 Task: Research new rental apartments in Jackson, Mississippi, to compare modern amenities and finishes.
Action: Mouse moved to (141, 124)
Screenshot: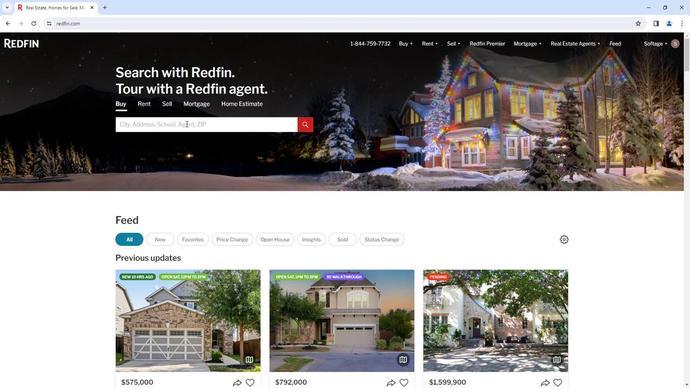 
Action: Mouse pressed left at (141, 124)
Screenshot: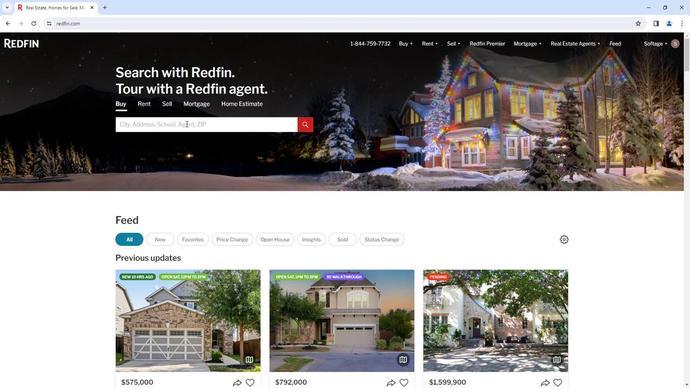
Action: Key pressed <Key.shift>Jacsi<Key.backspace>on<Key.backspace><Key.backspace><Key.backspace>k
Screenshot: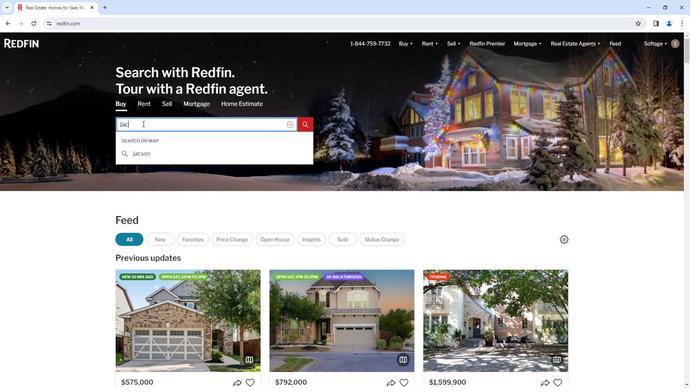 
Action: Mouse moved to (153, 216)
Screenshot: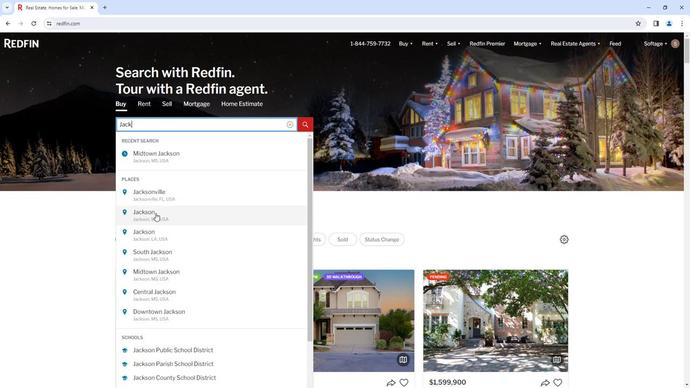 
Action: Mouse pressed left at (153, 216)
Screenshot: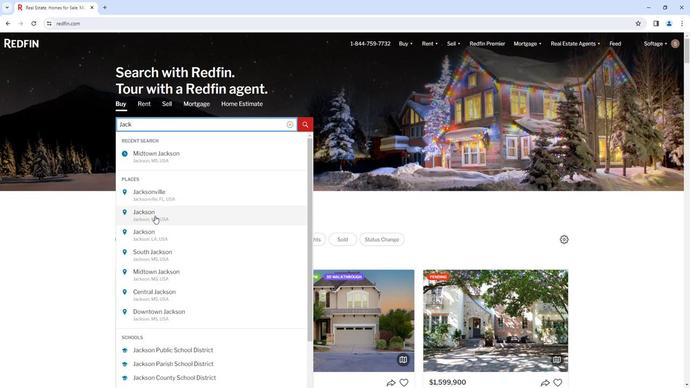 
Action: Mouse moved to (612, 91)
Screenshot: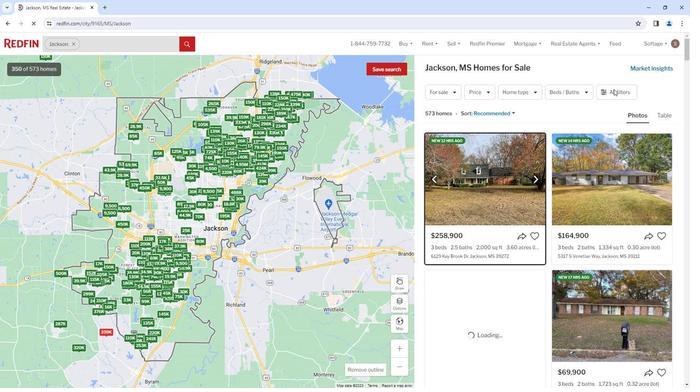 
Action: Mouse pressed left at (612, 91)
Screenshot: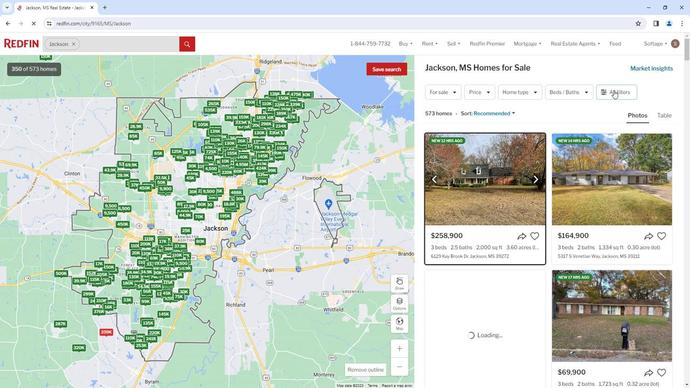 
Action: Mouse moved to (612, 92)
Screenshot: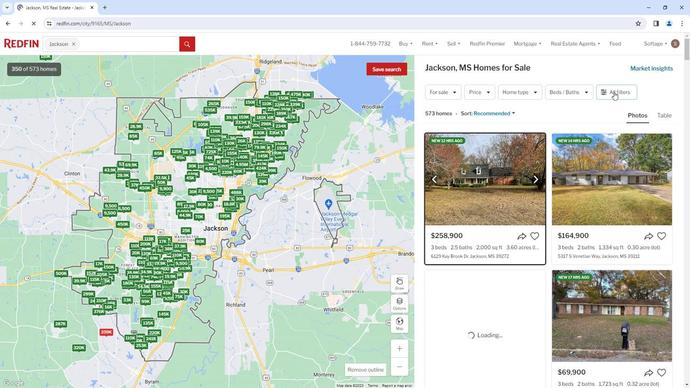 
Action: Mouse pressed left at (612, 92)
Screenshot: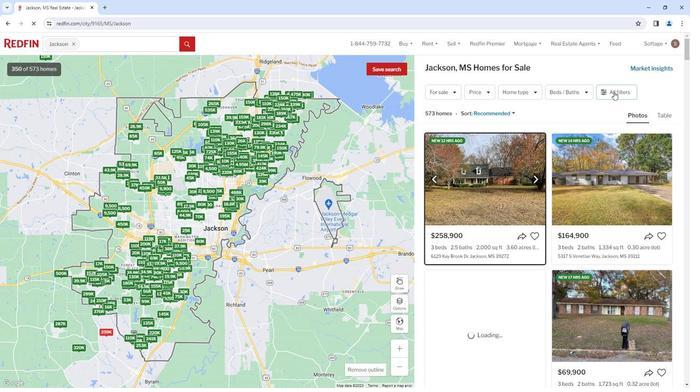 
Action: Mouse moved to (562, 70)
Screenshot: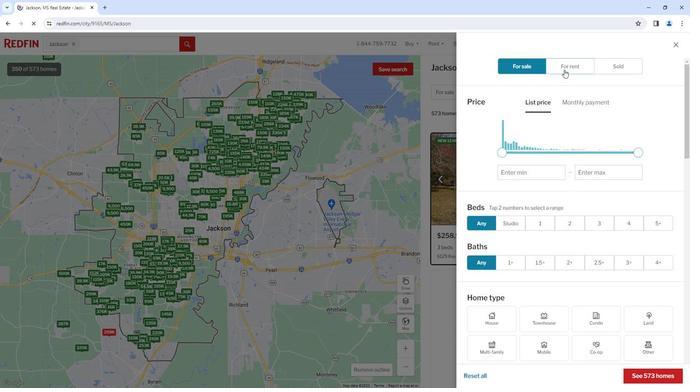 
Action: Mouse pressed left at (562, 70)
Screenshot: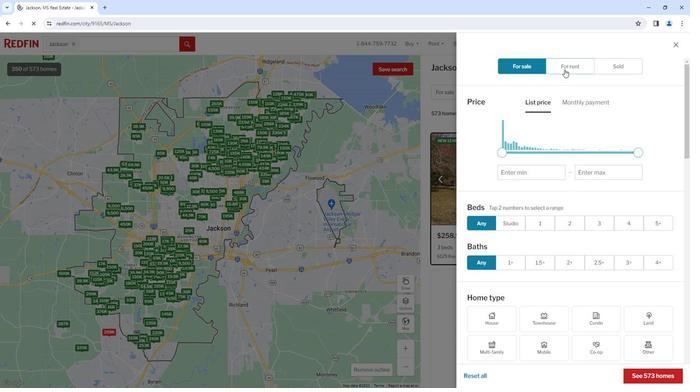 
Action: Mouse moved to (565, 65)
Screenshot: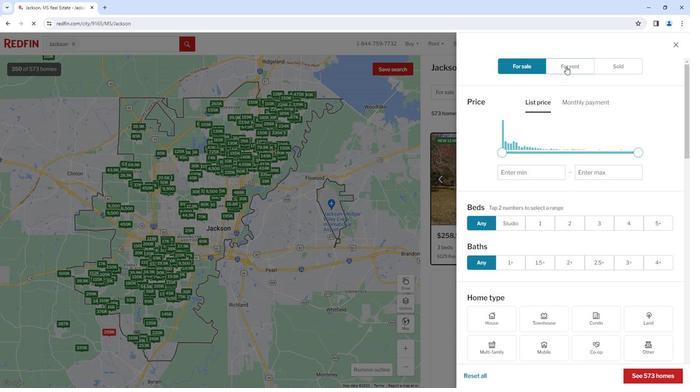 
Action: Mouse pressed left at (565, 65)
Screenshot: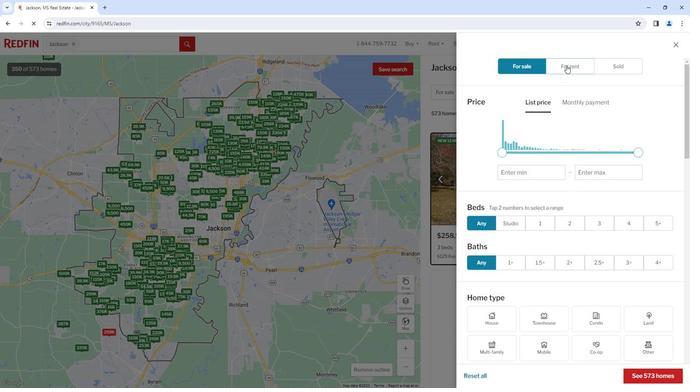 
Action: Mouse moved to (585, 239)
Screenshot: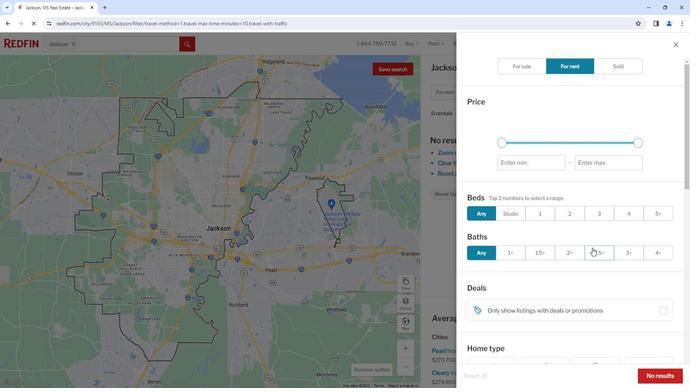 
Action: Mouse scrolled (585, 239) with delta (0, 0)
Screenshot: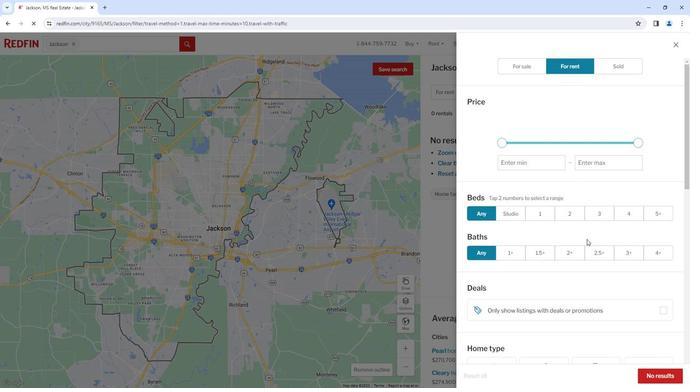 
Action: Mouse scrolled (585, 239) with delta (0, 0)
Screenshot: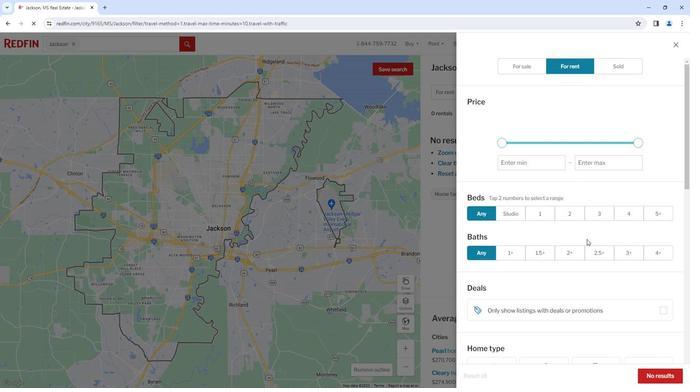 
Action: Mouse moved to (584, 239)
Screenshot: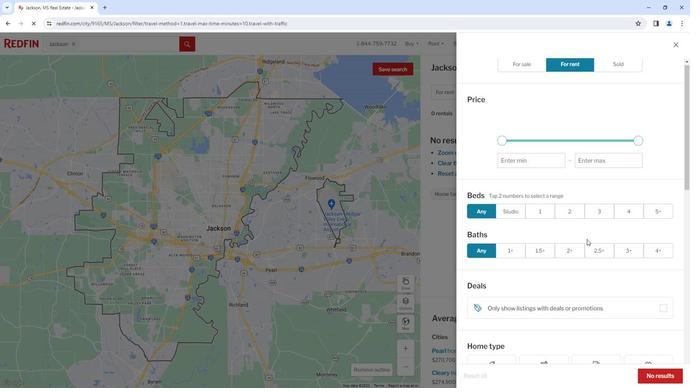 
Action: Mouse scrolled (584, 238) with delta (0, 0)
Screenshot: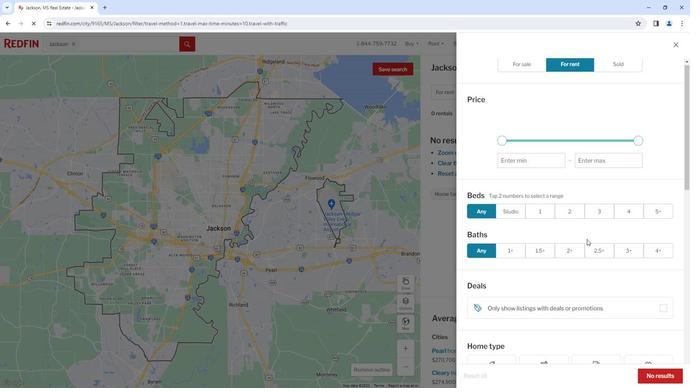 
Action: Mouse moved to (584, 237)
Screenshot: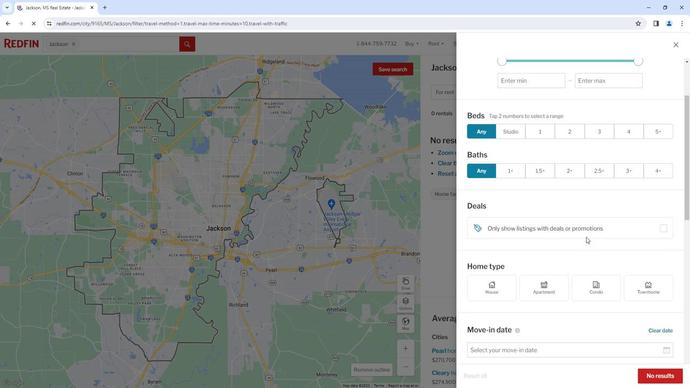 
Action: Mouse scrolled (584, 236) with delta (0, 0)
Screenshot: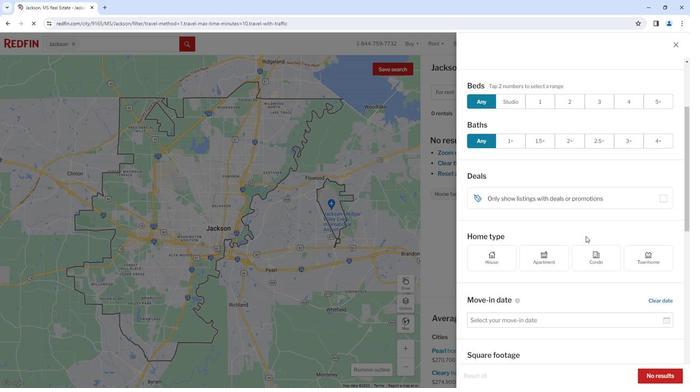 
Action: Mouse moved to (549, 222)
Screenshot: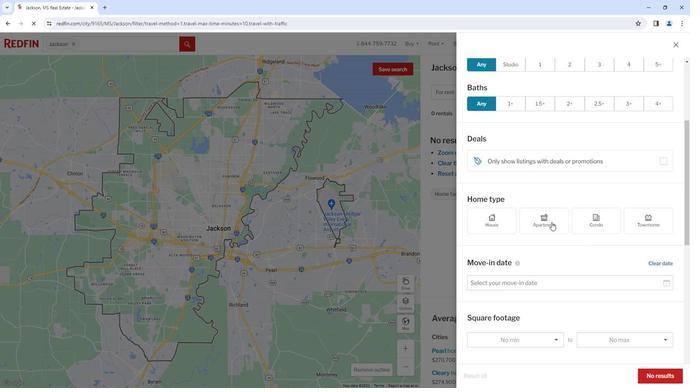 
Action: Mouse pressed left at (549, 222)
Screenshot: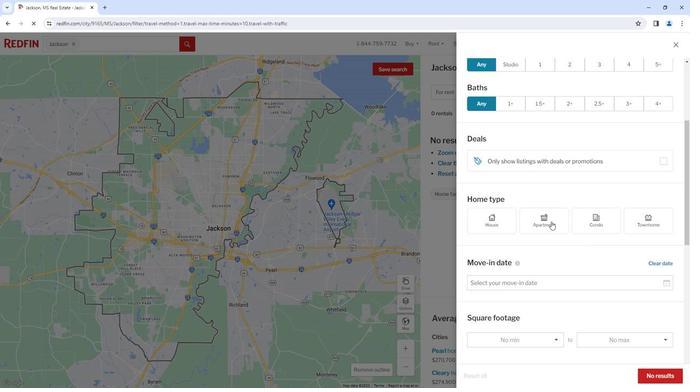 
Action: Mouse moved to (549, 223)
Screenshot: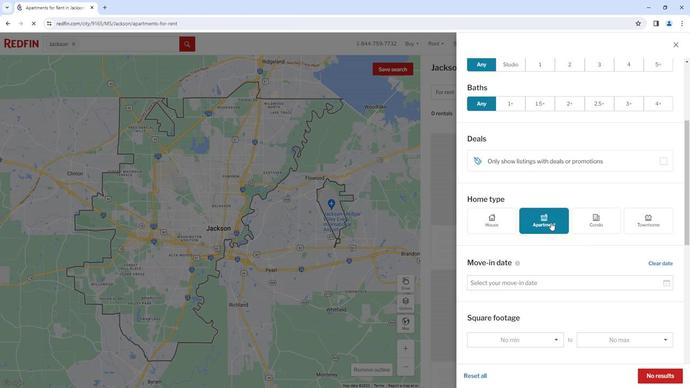 
Action: Mouse scrolled (549, 223) with delta (0, 0)
Screenshot: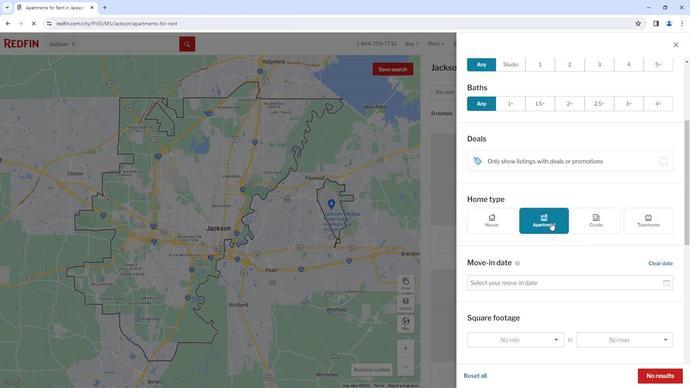 
Action: Mouse moved to (549, 224)
Screenshot: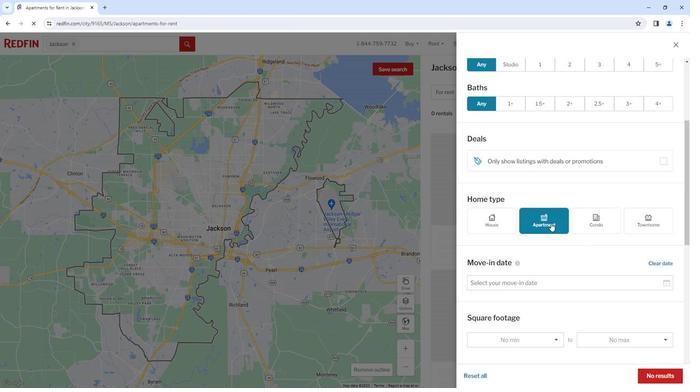 
Action: Mouse scrolled (549, 223) with delta (0, 0)
Screenshot: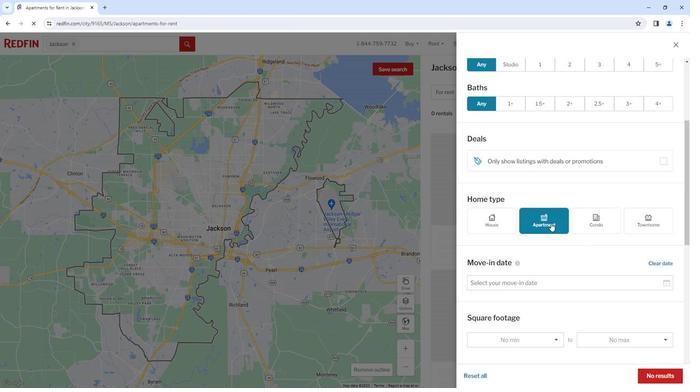 
Action: Mouse scrolled (549, 223) with delta (0, 0)
Screenshot: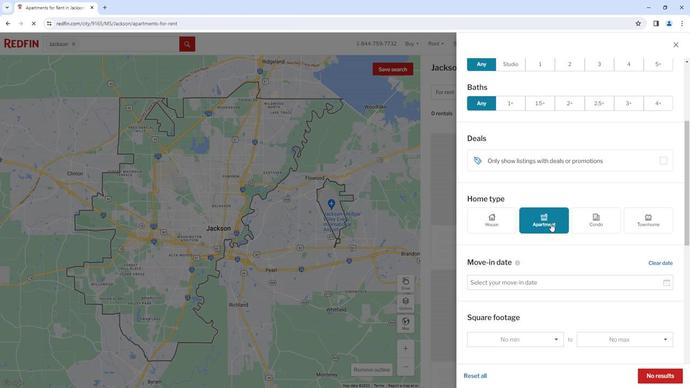 
Action: Mouse scrolled (549, 223) with delta (0, 0)
Screenshot: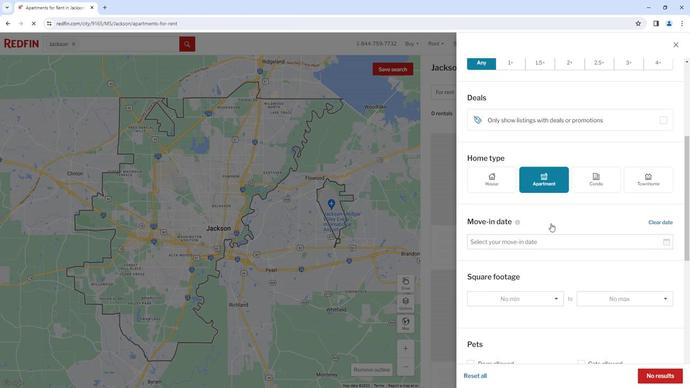 
Action: Mouse moved to (549, 224)
Screenshot: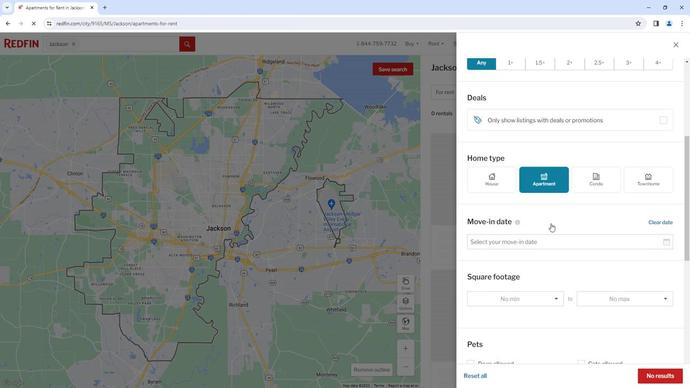
Action: Mouse scrolled (549, 223) with delta (0, 0)
Screenshot: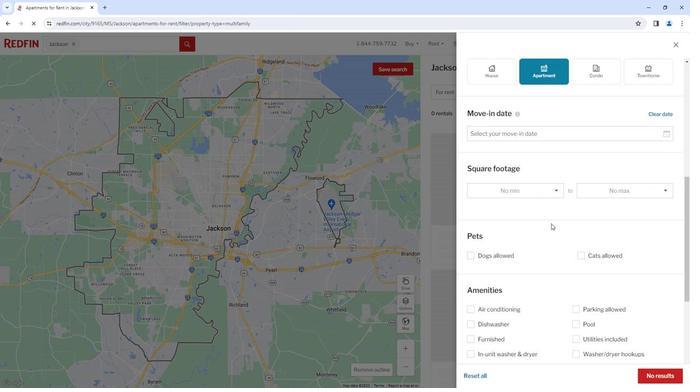 
Action: Mouse scrolled (549, 223) with delta (0, 0)
Screenshot: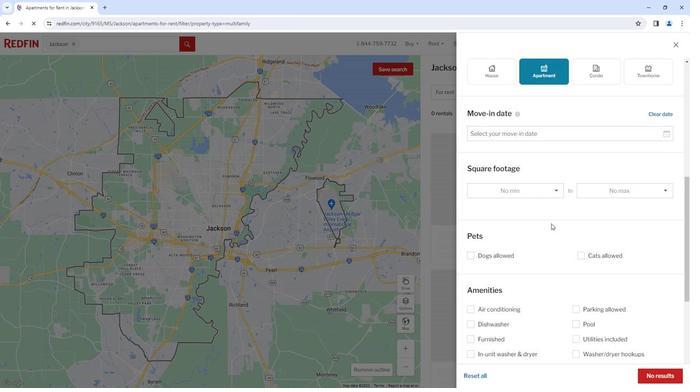 
Action: Mouse scrolled (549, 223) with delta (0, 0)
Screenshot: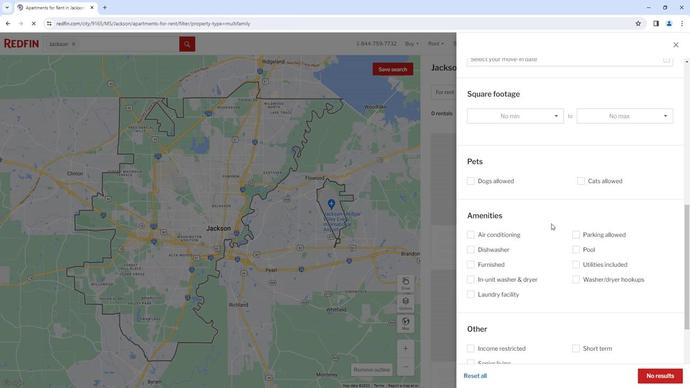 
Action: Mouse scrolled (549, 223) with delta (0, 0)
Screenshot: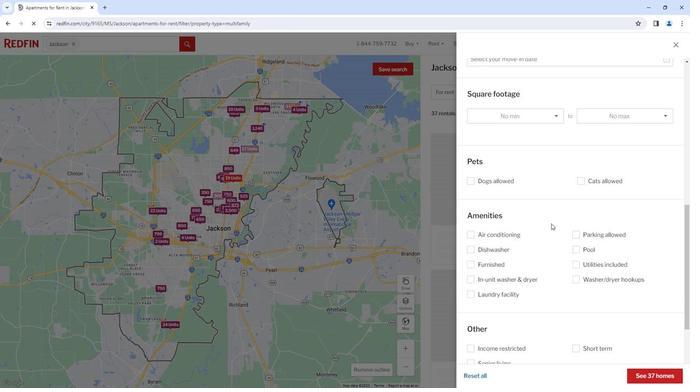 
Action: Mouse scrolled (549, 223) with delta (0, 0)
Screenshot: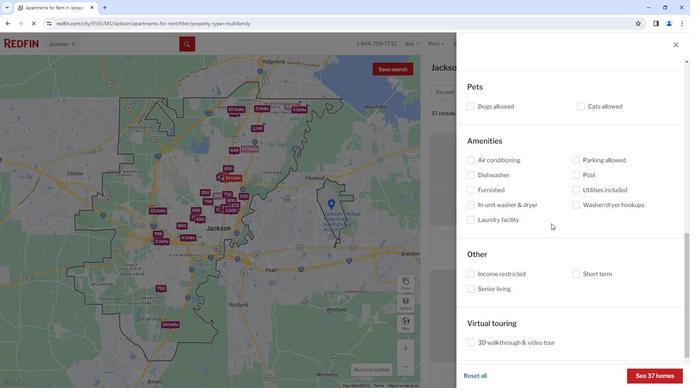 
Action: Mouse scrolled (549, 223) with delta (0, 0)
Screenshot: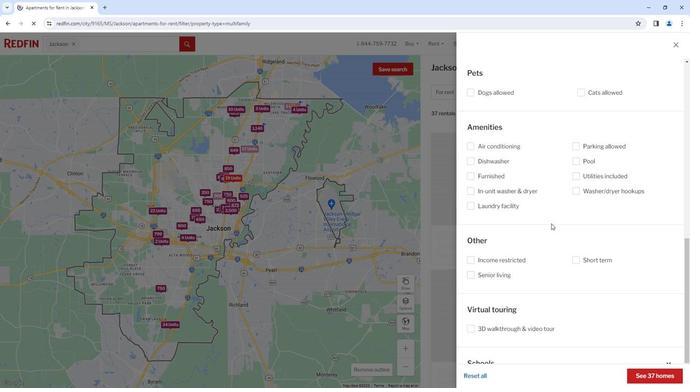 
Action: Mouse scrolled (549, 223) with delta (0, 0)
Screenshot: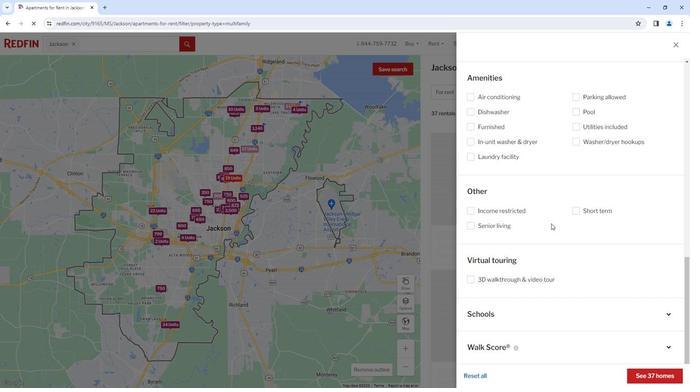 
Action: Mouse scrolled (549, 223) with delta (0, 0)
Screenshot: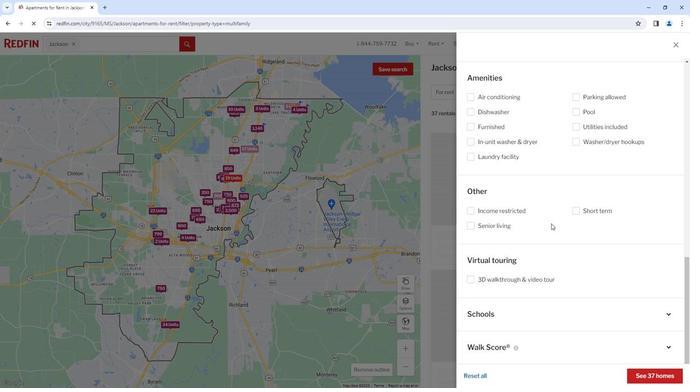 
Action: Mouse scrolled (549, 223) with delta (0, 0)
Screenshot: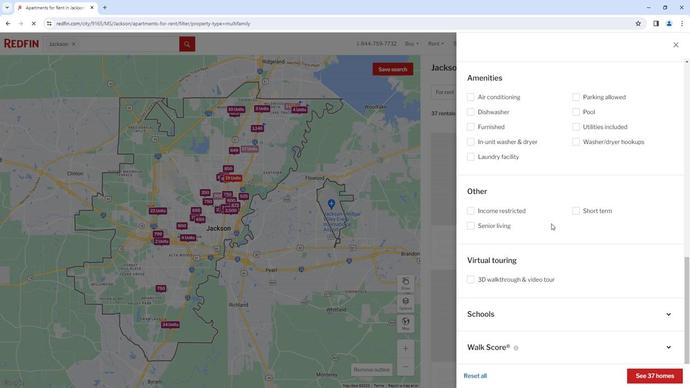 
Action: Mouse scrolled (549, 223) with delta (0, 0)
Screenshot: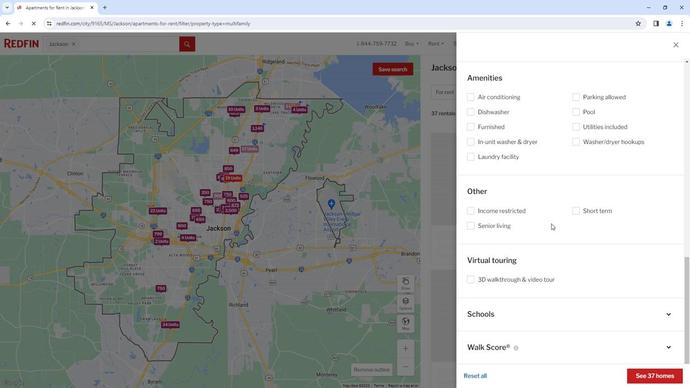 
Action: Mouse moved to (650, 375)
Screenshot: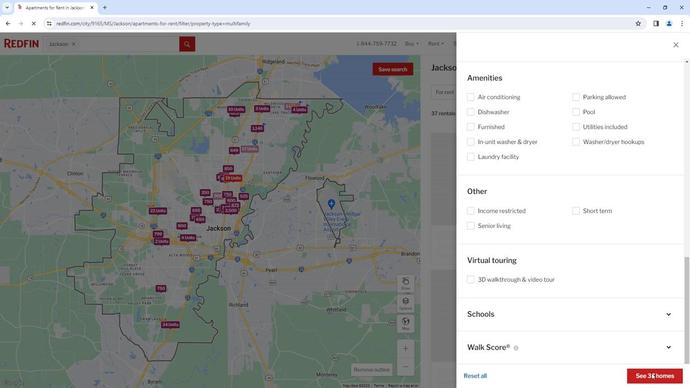 
Action: Mouse pressed left at (650, 375)
Screenshot: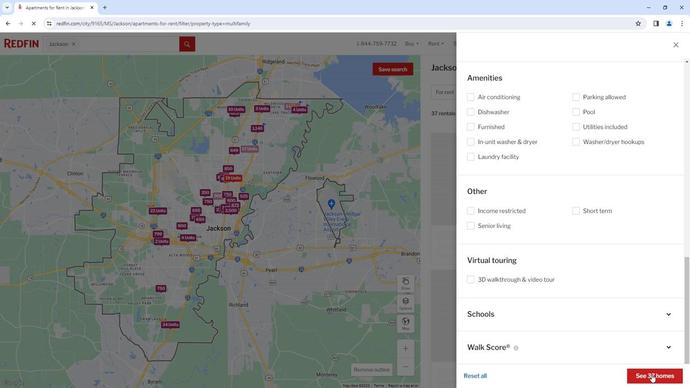 
Action: Mouse moved to (481, 191)
Screenshot: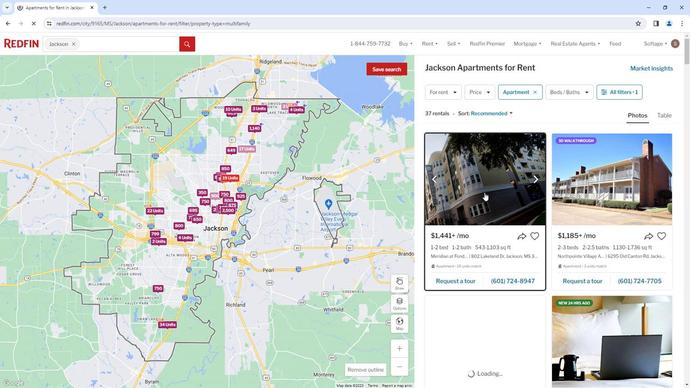 
Action: Mouse pressed left at (481, 191)
Screenshot: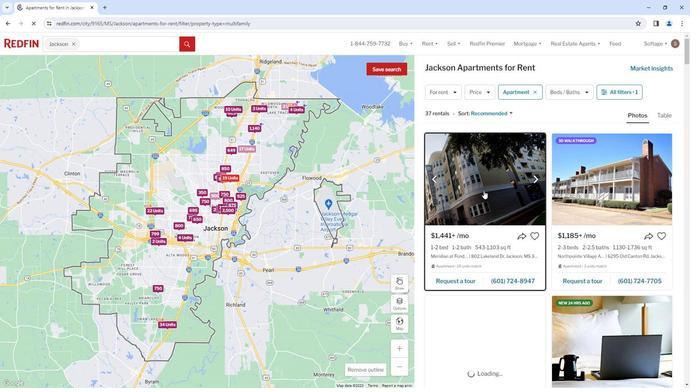 
Action: Mouse moved to (321, 67)
Screenshot: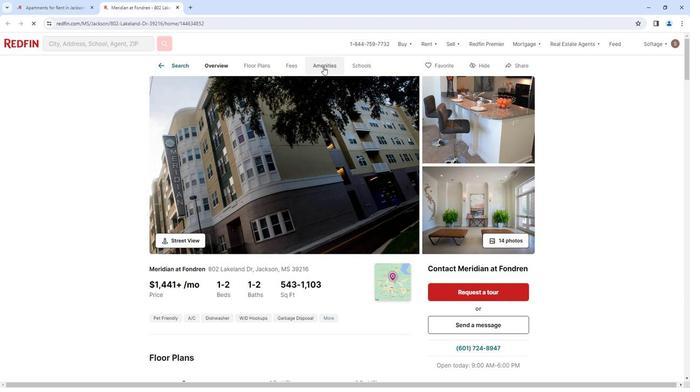 
Action: Mouse pressed left at (321, 67)
Screenshot: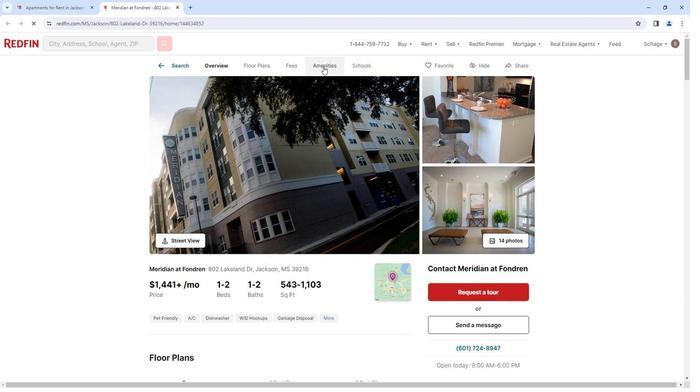 
Action: Mouse moved to (317, 65)
Screenshot: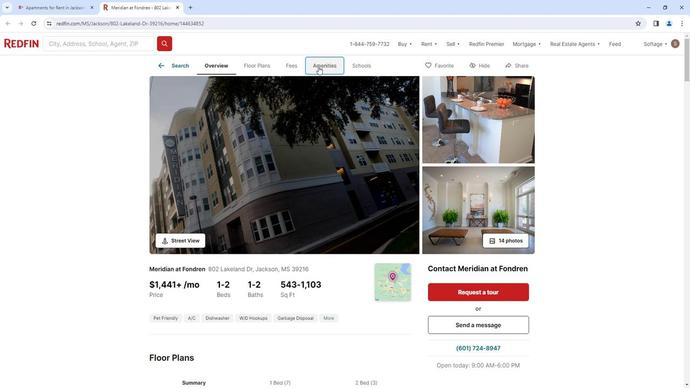 
Action: Mouse pressed left at (317, 65)
Screenshot: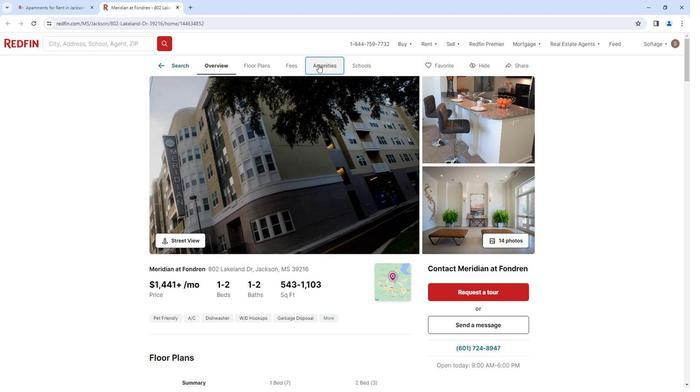 
Action: Mouse moved to (60, 5)
Screenshot: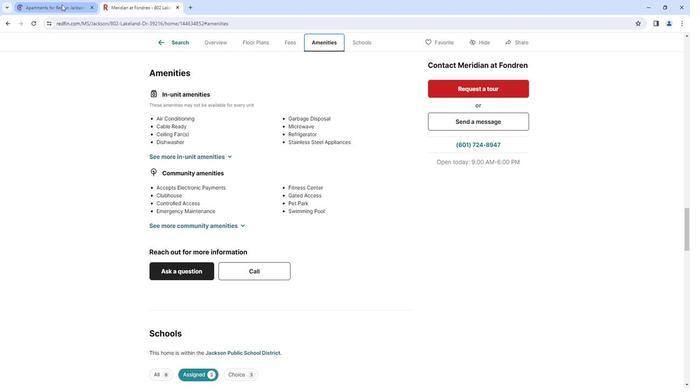 
Action: Mouse pressed left at (60, 5)
Screenshot: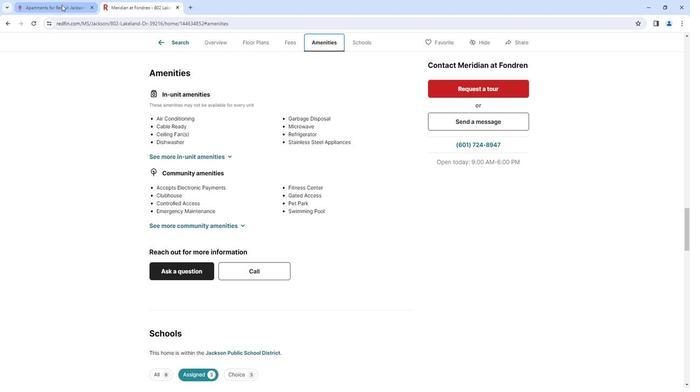 
Action: Mouse moved to (620, 198)
Screenshot: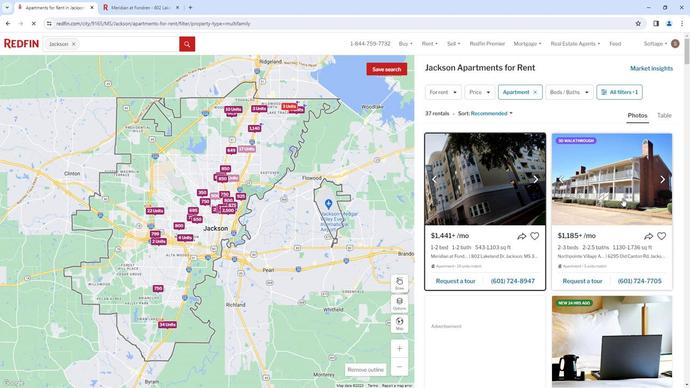 
Action: Mouse pressed left at (620, 198)
Screenshot: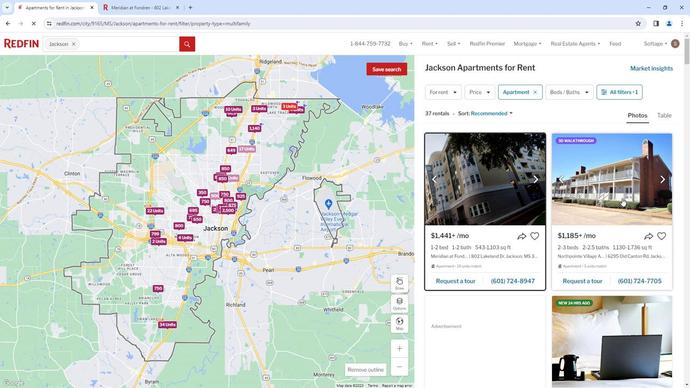 
Action: Mouse moved to (317, 65)
Screenshot: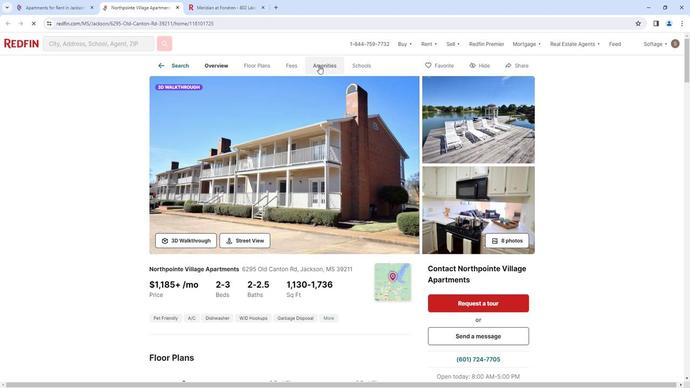 
Action: Mouse pressed left at (317, 65)
Screenshot: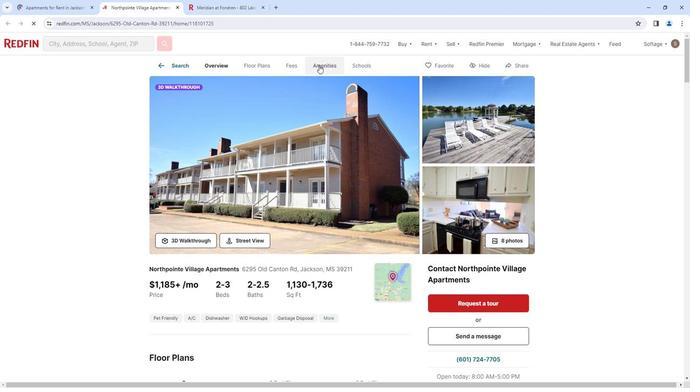 
Action: Mouse moved to (323, 64)
Screenshot: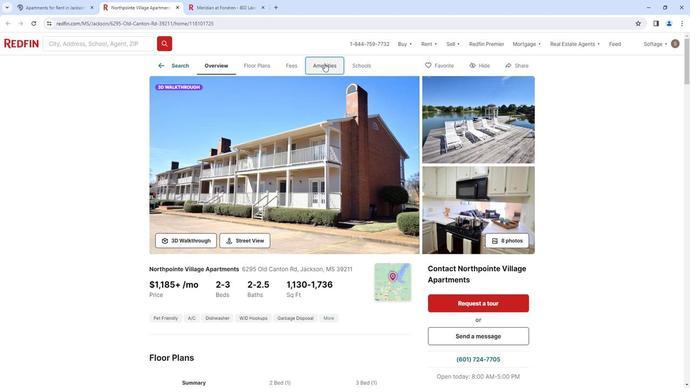 
Action: Mouse pressed left at (323, 64)
Screenshot: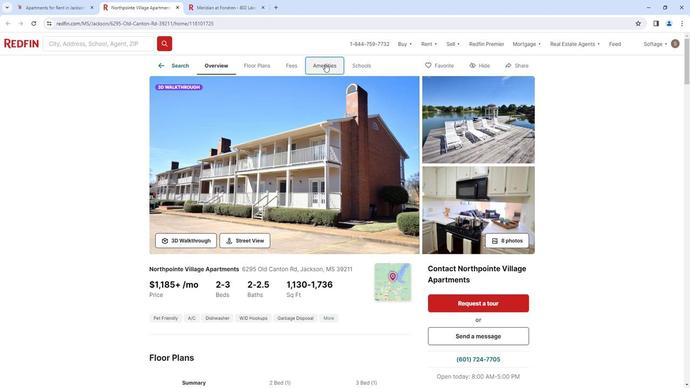 
Action: Mouse moved to (51, 5)
Screenshot: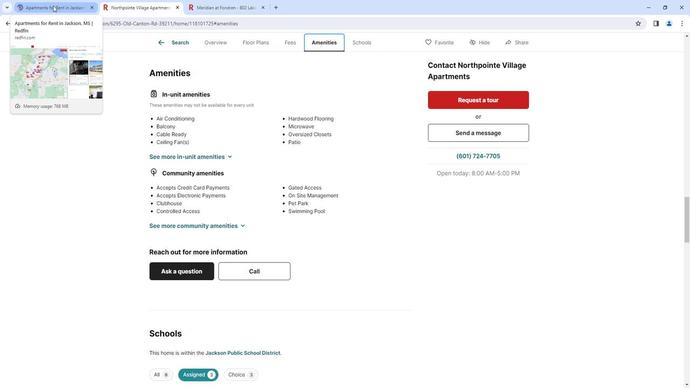
Action: Mouse pressed left at (51, 5)
Screenshot: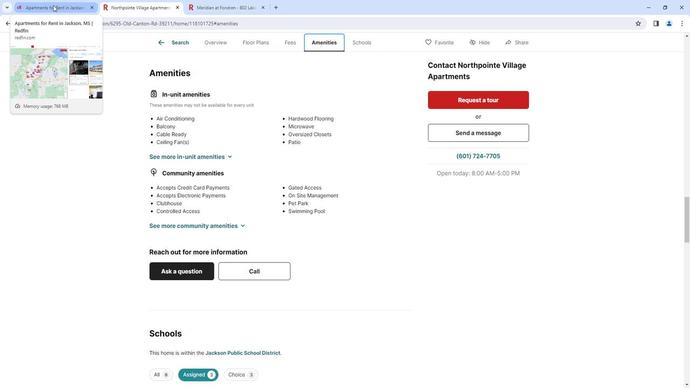 
Action: Mouse moved to (539, 285)
Screenshot: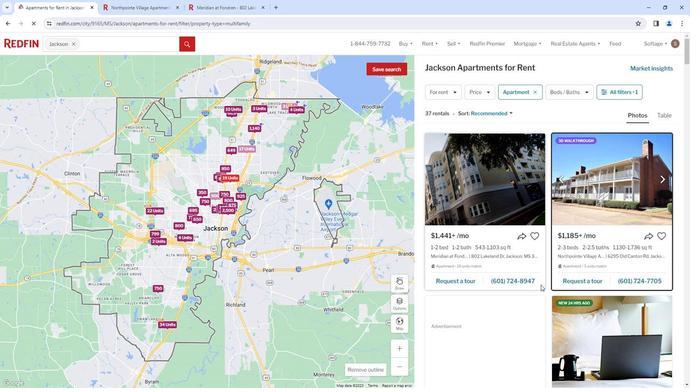 
Action: Mouse scrolled (539, 285) with delta (0, 0)
Screenshot: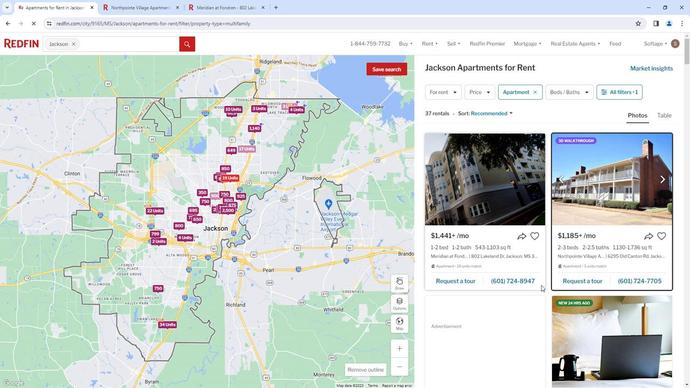 
Action: Mouse scrolled (539, 285) with delta (0, 0)
Screenshot: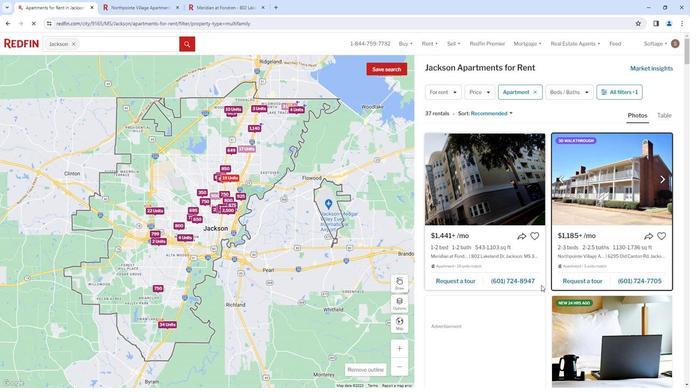 
Action: Mouse scrolled (539, 285) with delta (0, 0)
Screenshot: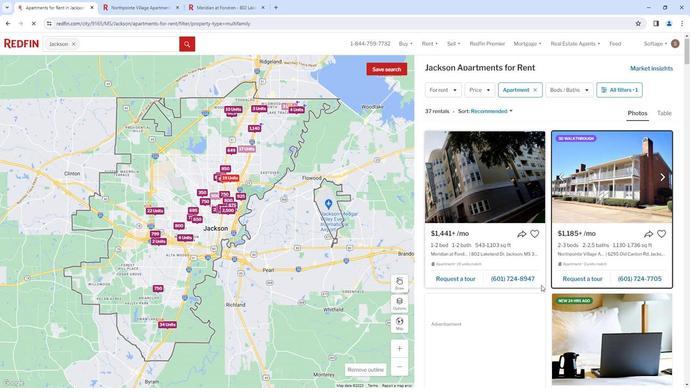
Action: Mouse scrolled (539, 285) with delta (0, 0)
Screenshot: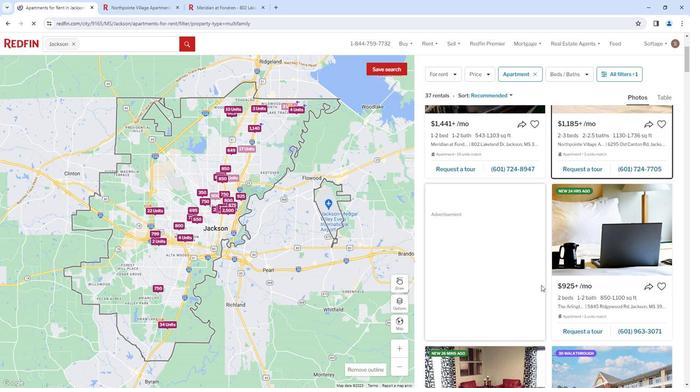 
Action: Mouse scrolled (539, 285) with delta (0, 0)
Screenshot: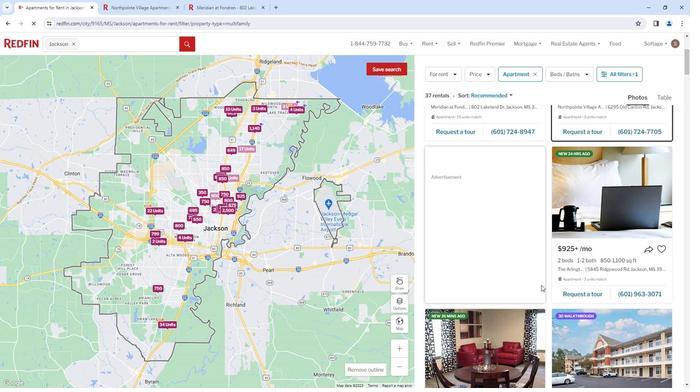 
Action: Mouse moved to (488, 320)
Screenshot: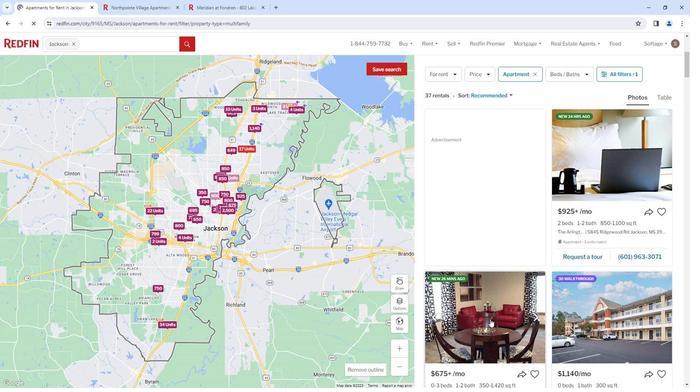 
Action: Mouse pressed left at (488, 320)
Screenshot: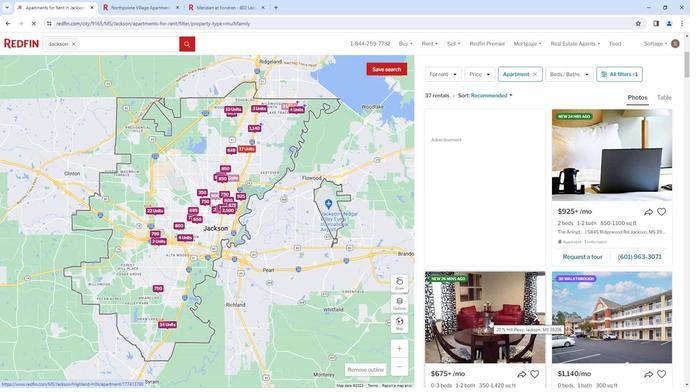 
Action: Mouse moved to (317, 66)
Screenshot: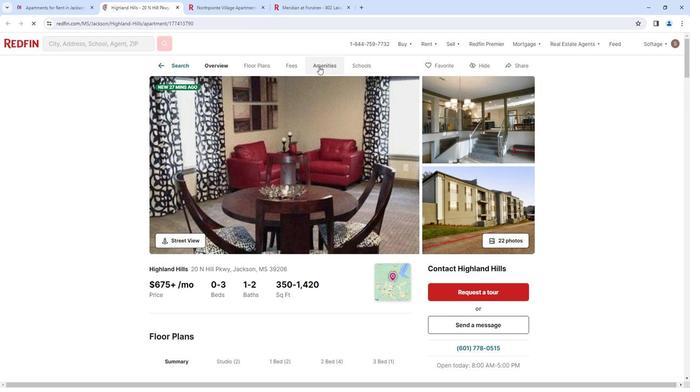 
Action: Mouse pressed left at (317, 66)
Screenshot: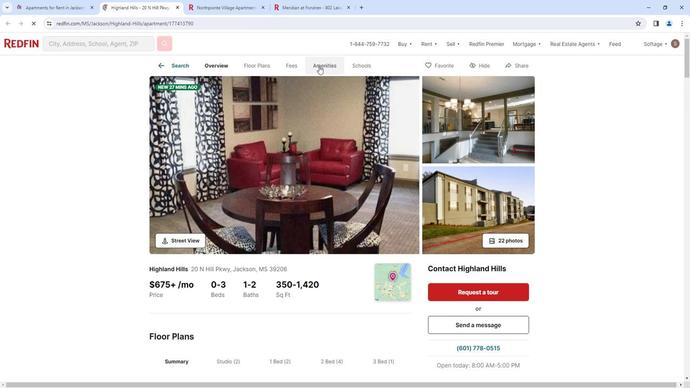 
Action: Mouse moved to (322, 66)
Screenshot: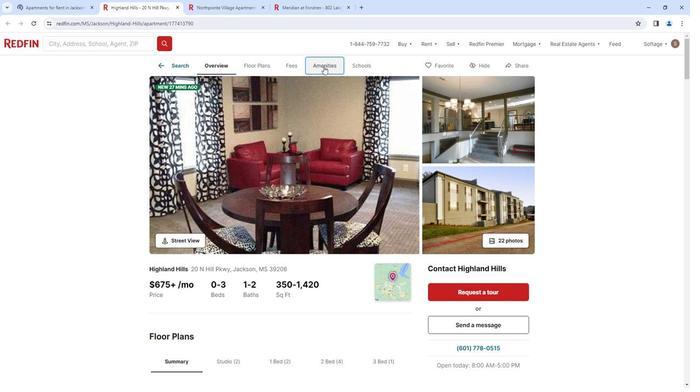 
Action: Mouse pressed left at (322, 66)
Screenshot: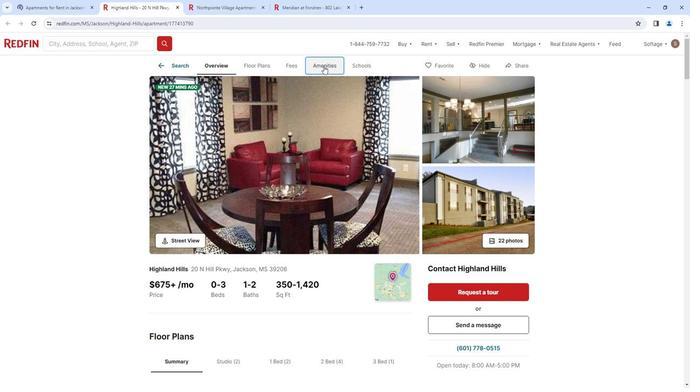 
Action: Mouse moved to (215, 6)
Screenshot: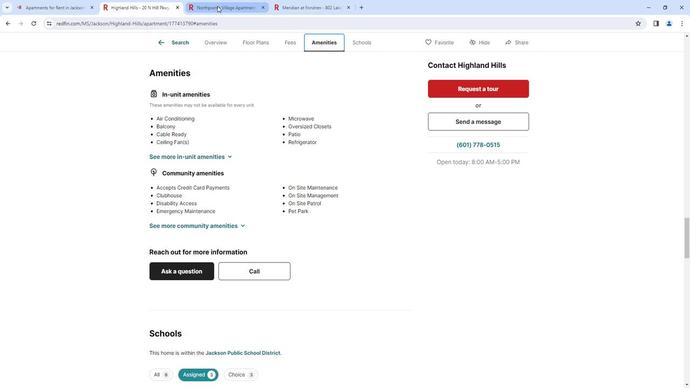 
Action: Mouse pressed left at (215, 6)
Screenshot: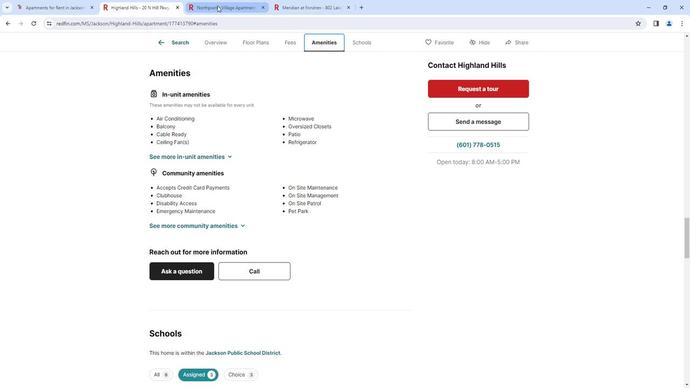 
Action: Mouse moved to (295, 3)
Screenshot: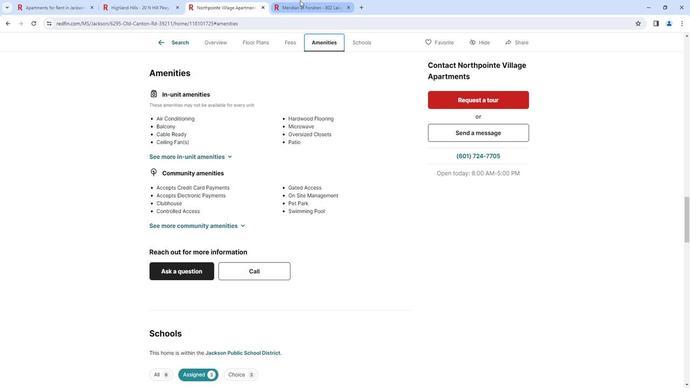 
Action: Mouse pressed left at (295, 3)
Screenshot: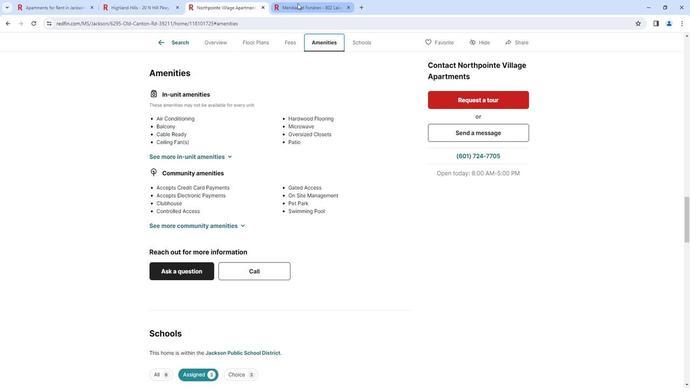 
Action: Mouse moved to (233, 5)
Screenshot: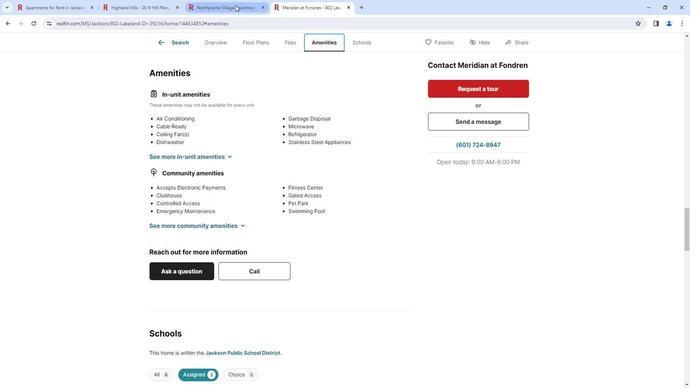 
Action: Mouse pressed left at (233, 5)
Screenshot: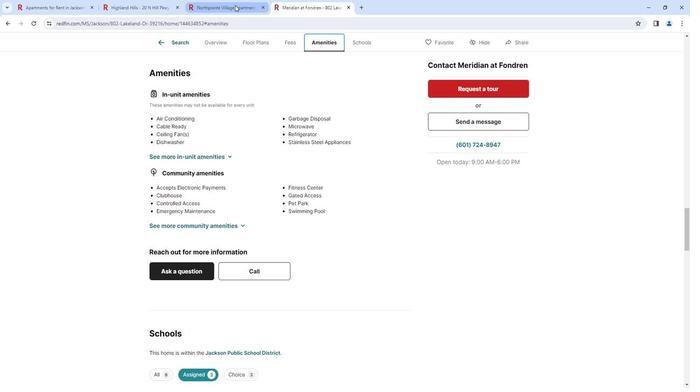 
Action: Mouse moved to (299, 3)
Screenshot: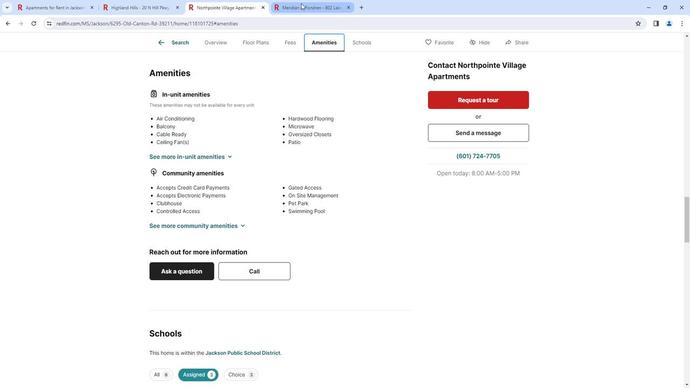 
Action: Mouse pressed left at (299, 3)
Screenshot: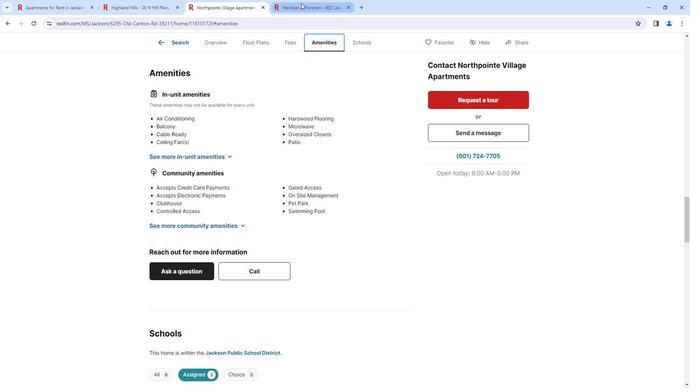 
Action: Mouse moved to (189, 199)
Screenshot: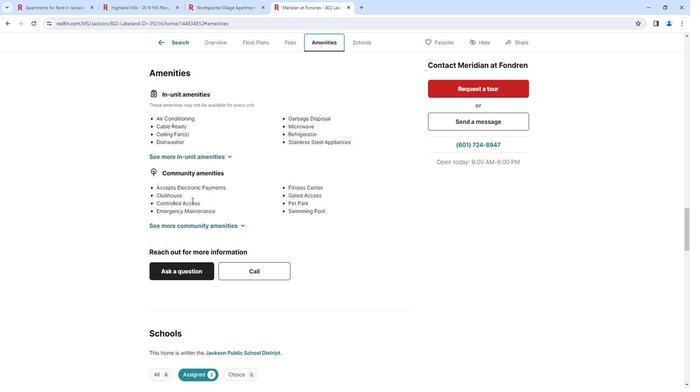 
Action: Mouse scrolled (189, 198) with delta (0, 0)
Screenshot: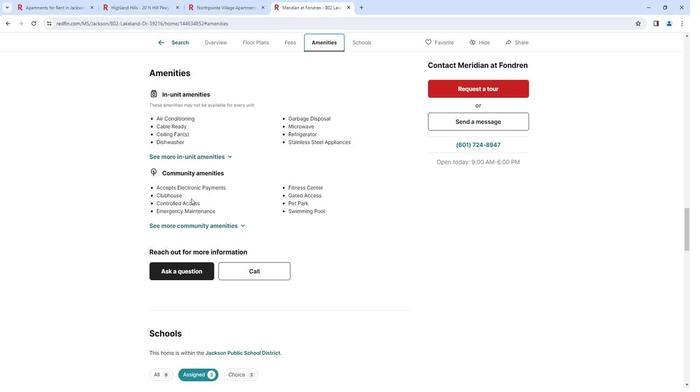 
Action: Mouse scrolled (189, 198) with delta (0, 0)
Screenshot: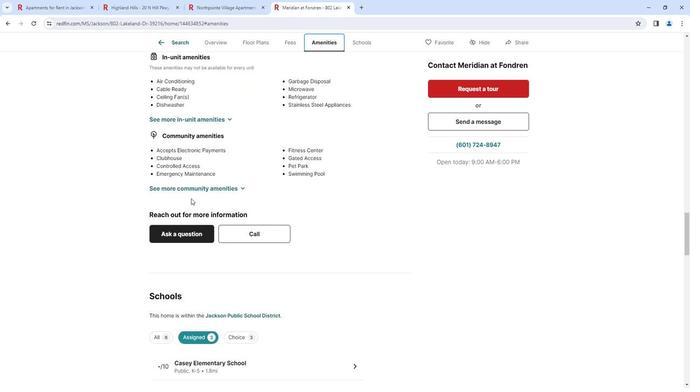 
Action: Mouse scrolled (189, 198) with delta (0, 0)
Screenshot: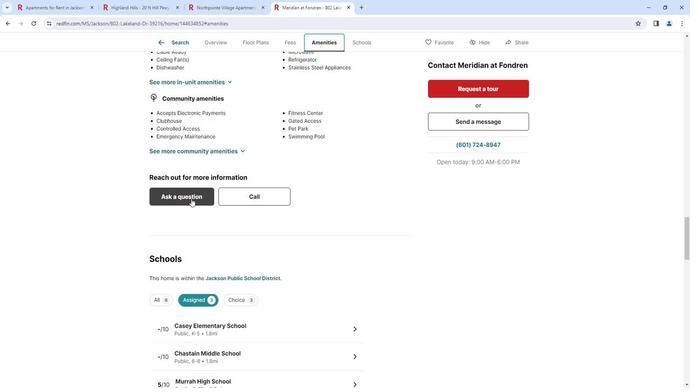 
Action: Mouse scrolled (189, 199) with delta (0, 0)
Screenshot: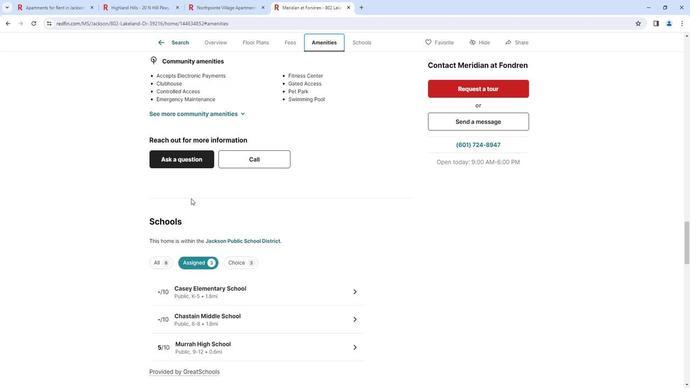 
Action: Mouse scrolled (189, 199) with delta (0, 0)
Screenshot: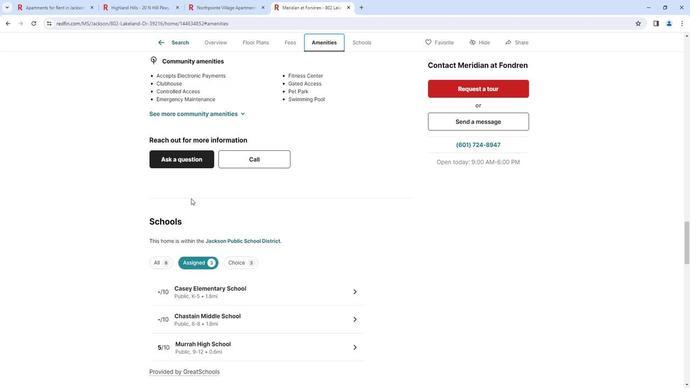 
Action: Mouse scrolled (189, 199) with delta (0, 0)
Screenshot: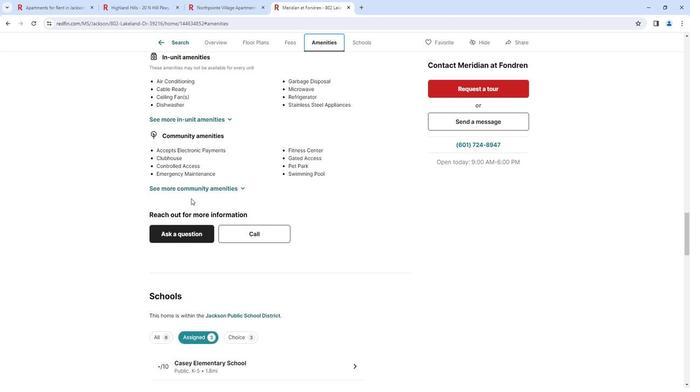 
Action: Mouse scrolled (189, 199) with delta (0, 0)
Screenshot: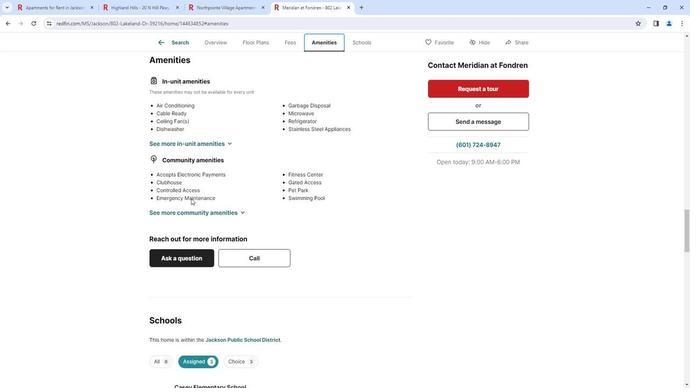 
Action: Mouse moved to (231, 198)
Screenshot: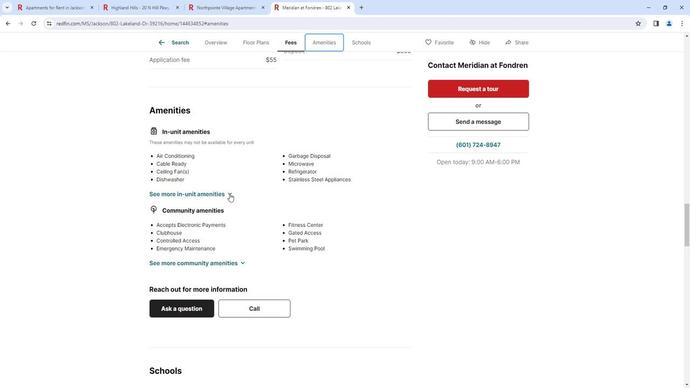 
Action: Mouse scrolled (231, 198) with delta (0, 0)
Screenshot: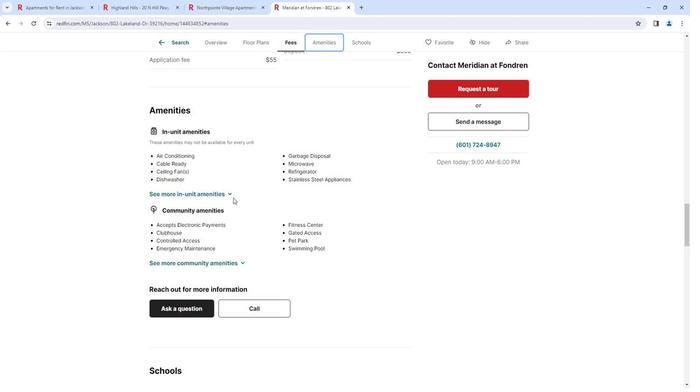 
Action: Mouse scrolled (231, 198) with delta (0, 0)
Screenshot: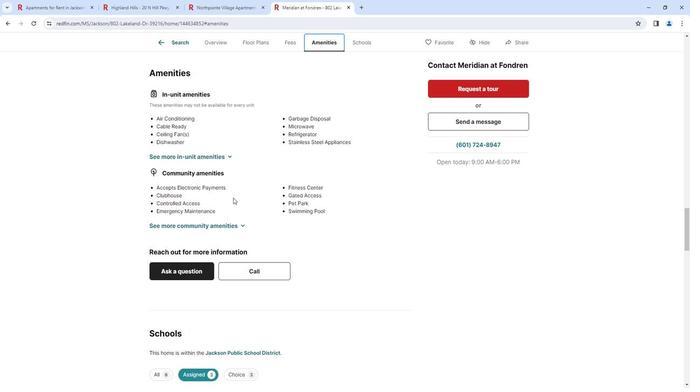 
Action: Mouse scrolled (231, 198) with delta (0, 0)
Screenshot: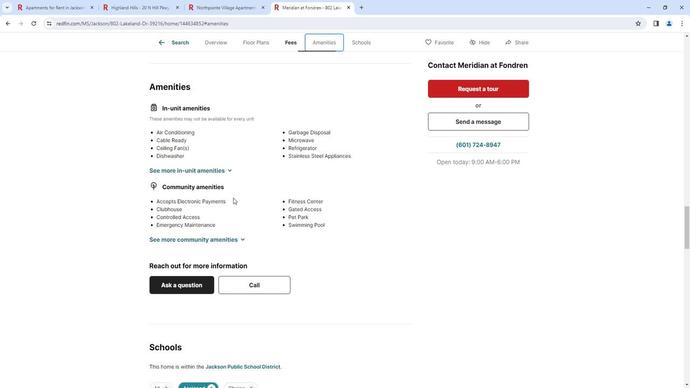 
Action: Mouse moved to (229, 195)
Screenshot: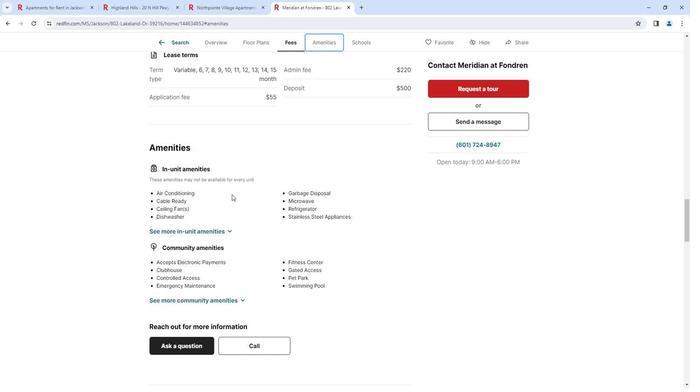 
Action: Mouse scrolled (229, 195) with delta (0, 0)
Screenshot: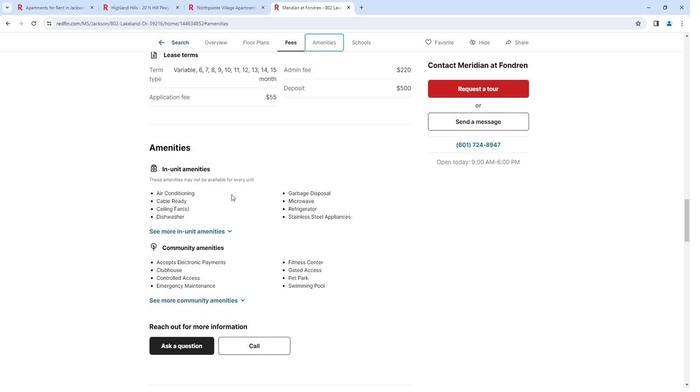 
Action: Mouse scrolled (229, 195) with delta (0, 0)
Screenshot: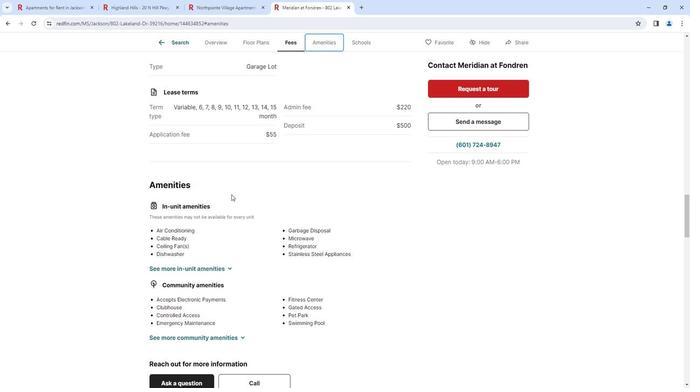 
Action: Mouse scrolled (229, 195) with delta (0, 0)
Screenshot: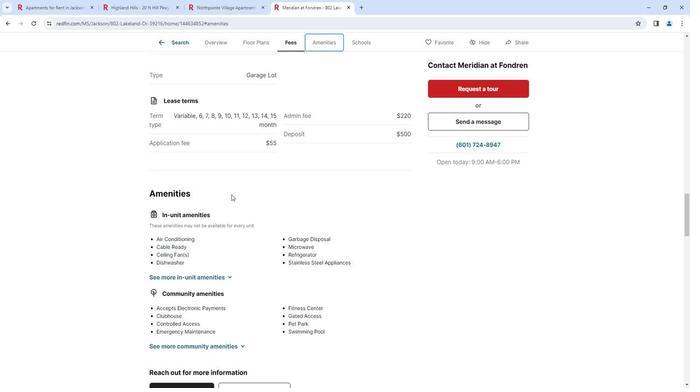 
Action: Mouse scrolled (229, 195) with delta (0, 0)
Screenshot: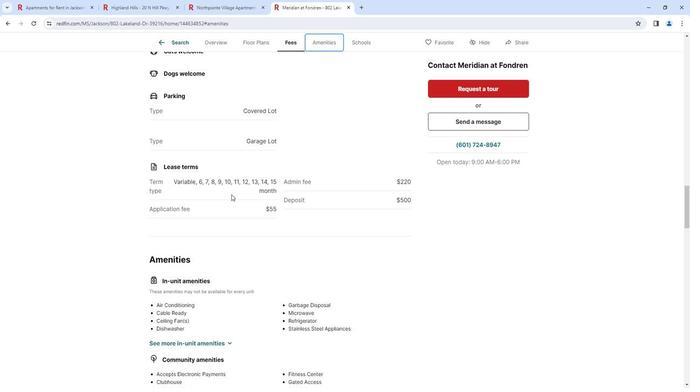 
Action: Mouse scrolled (229, 195) with delta (0, 0)
Screenshot: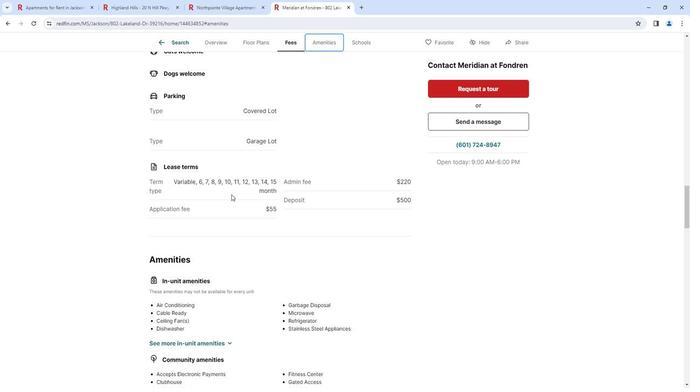 
Action: Mouse moved to (122, 2)
Screenshot: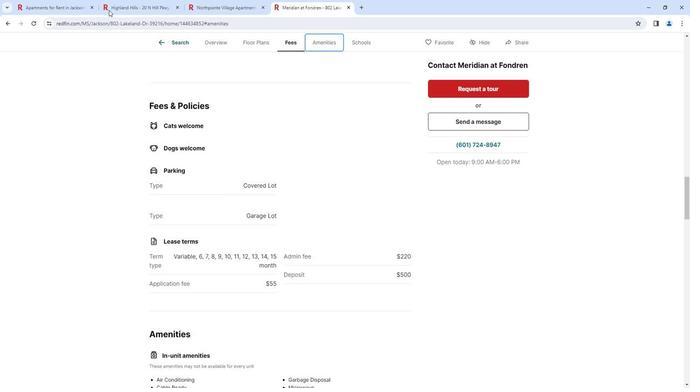 
Action: Mouse pressed left at (122, 2)
Screenshot: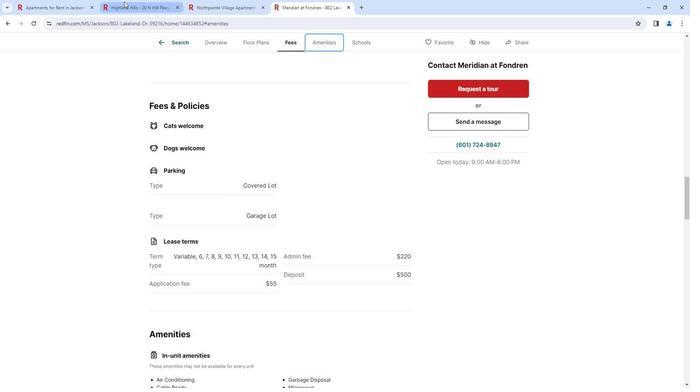 
Action: Mouse moved to (230, 5)
Screenshot: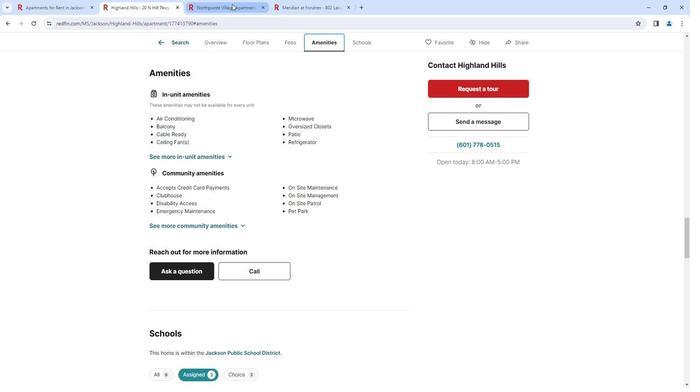 
Action: Mouse pressed left at (230, 5)
Screenshot: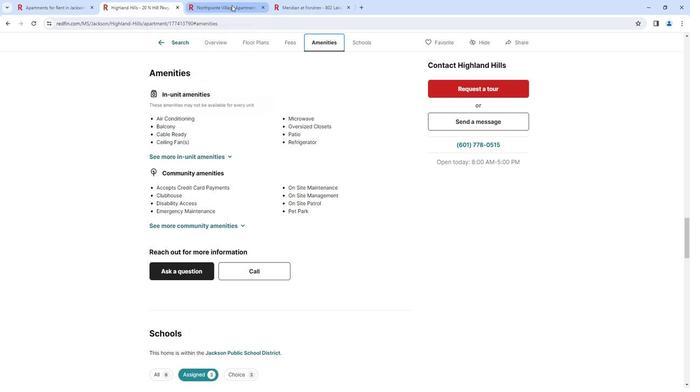 
Action: Mouse moved to (302, 6)
Screenshot: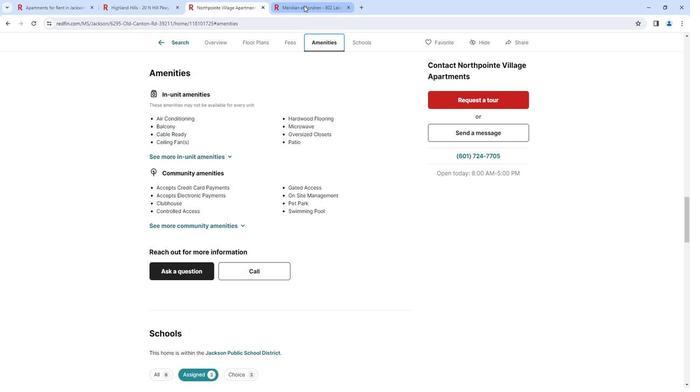 
Action: Mouse pressed left at (302, 6)
Screenshot: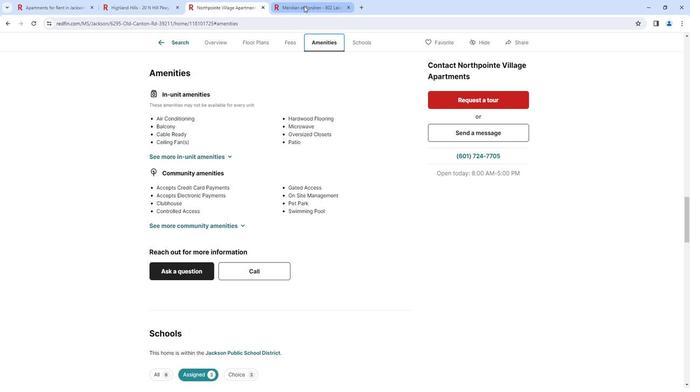 
Action: Mouse moved to (260, 155)
Screenshot: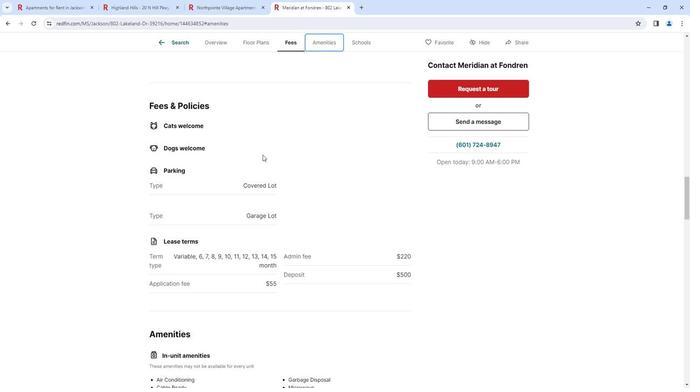 
Action: Mouse scrolled (260, 155) with delta (0, 0)
Screenshot: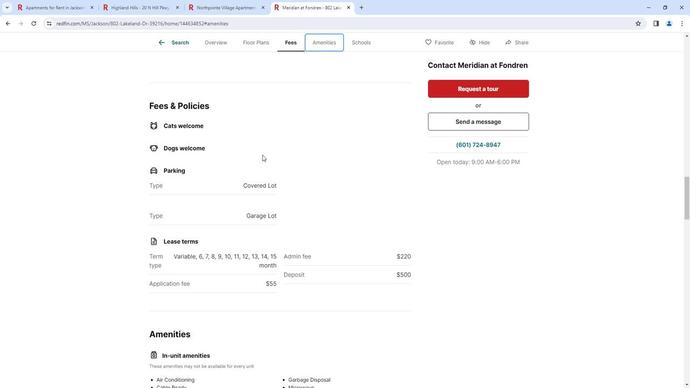 
Action: Mouse scrolled (260, 155) with delta (0, 0)
Screenshot: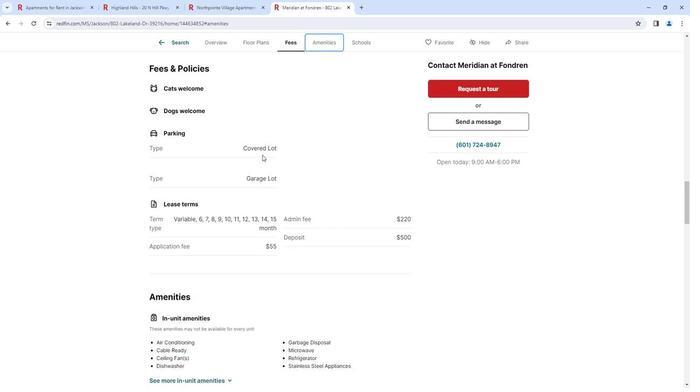 
Action: Mouse scrolled (260, 155) with delta (0, 0)
Screenshot: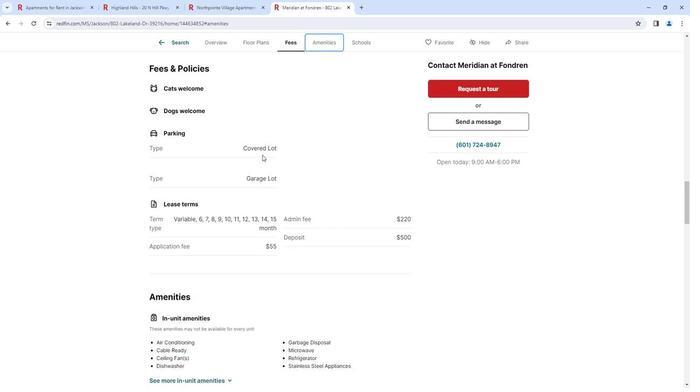 
Action: Mouse scrolled (260, 155) with delta (0, 0)
Screenshot: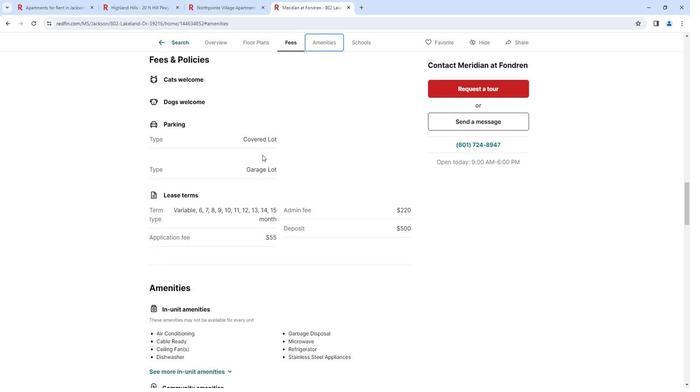 
Action: Mouse scrolled (260, 155) with delta (0, 0)
Screenshot: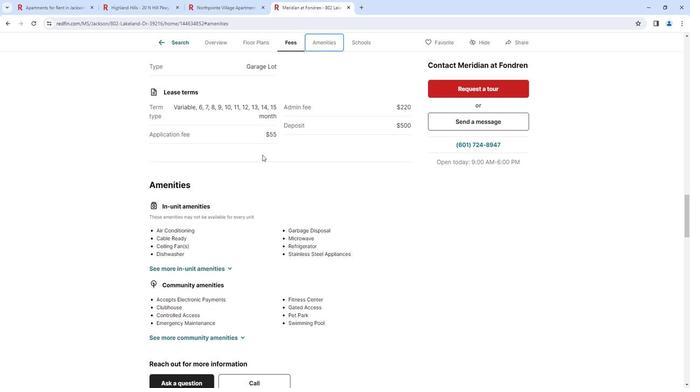 
Action: Mouse scrolled (260, 155) with delta (0, 0)
Screenshot: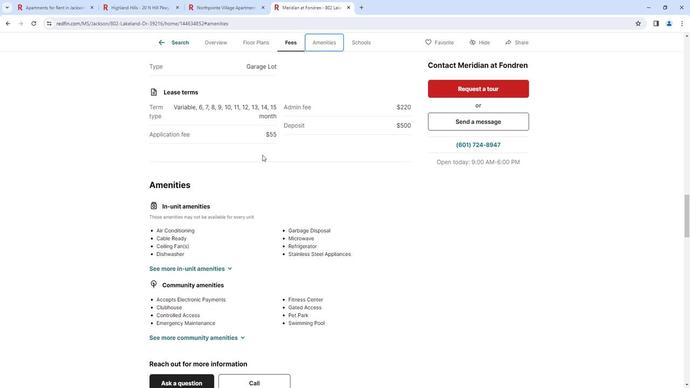
Action: Mouse scrolled (260, 155) with delta (0, 0)
Screenshot: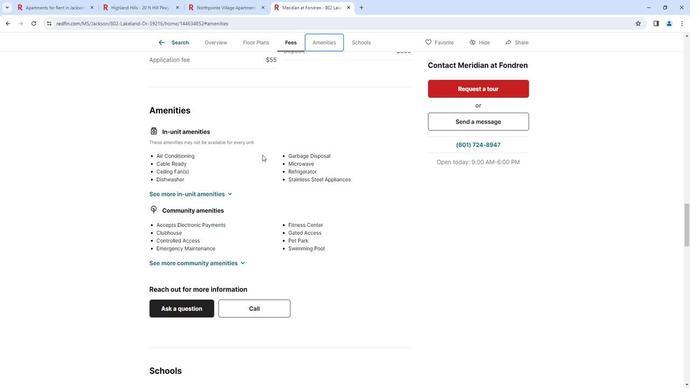 
Action: Mouse moved to (253, 44)
Screenshot: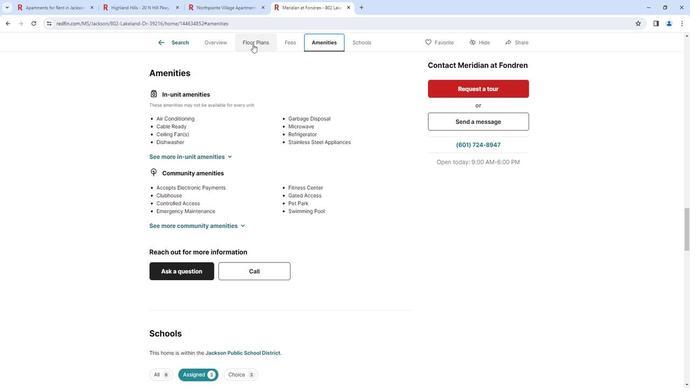 
Action: Mouse pressed left at (253, 44)
Screenshot: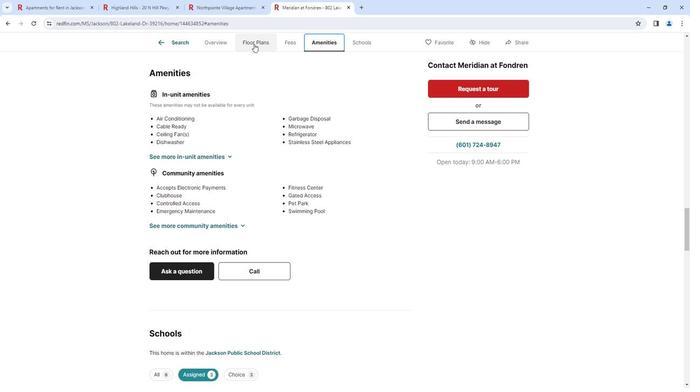 
Action: Mouse moved to (253, 176)
Screenshot: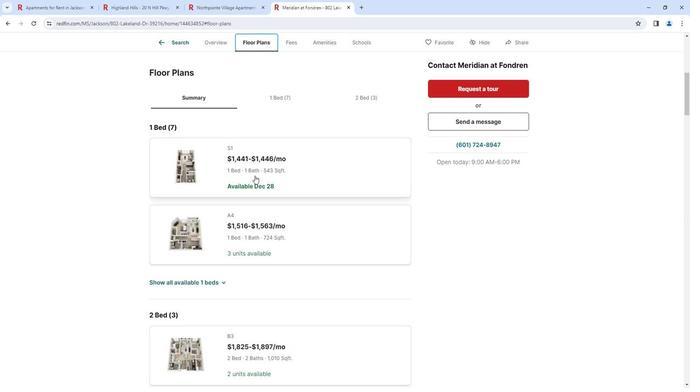 
Action: Mouse scrolled (253, 176) with delta (0, 0)
Screenshot: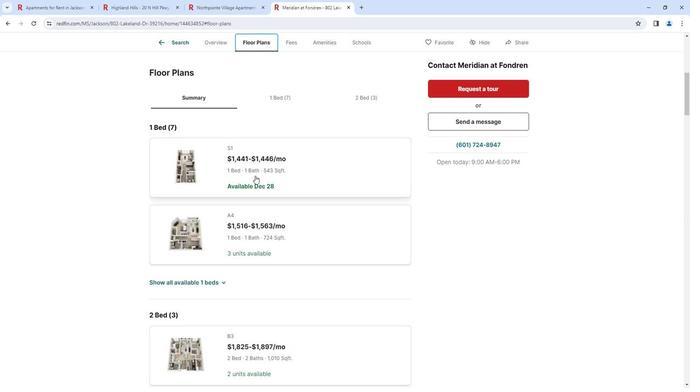 
Action: Mouse scrolled (253, 176) with delta (0, 0)
Screenshot: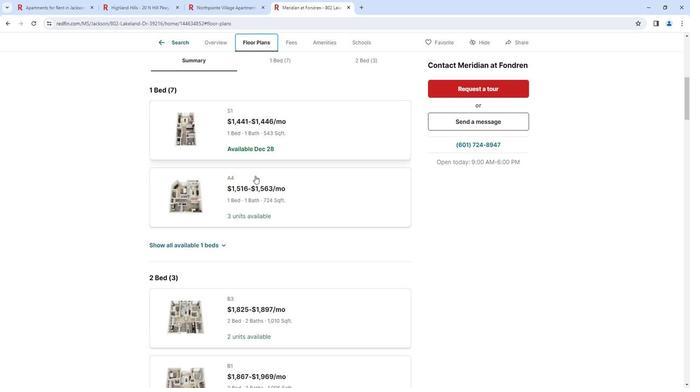 
Action: Mouse moved to (325, 43)
Screenshot: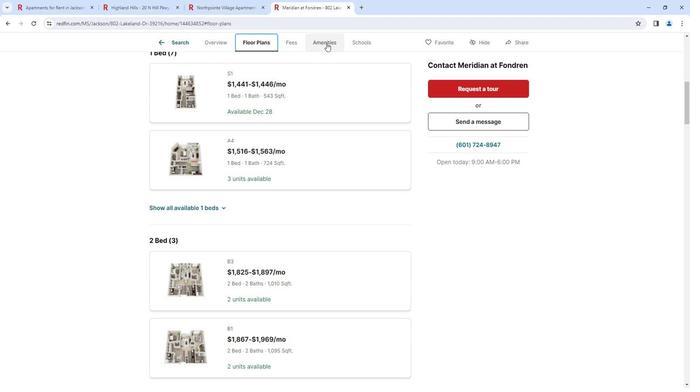 
Action: Mouse pressed left at (325, 43)
Screenshot: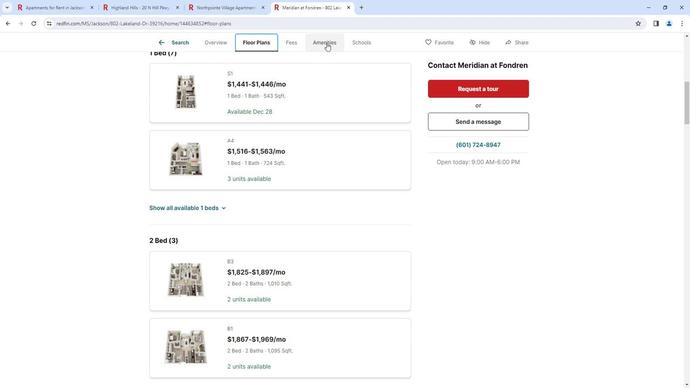 
Action: Mouse moved to (209, 40)
Screenshot: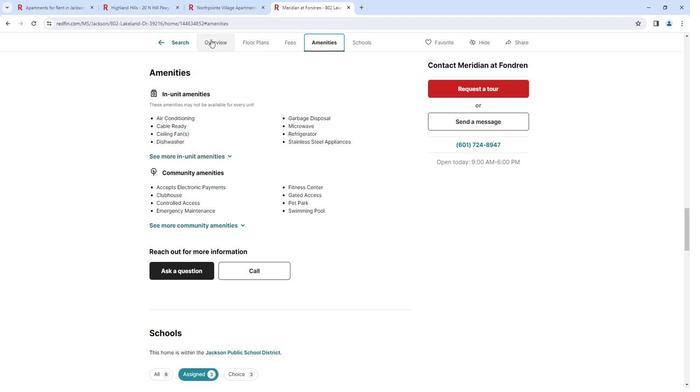 
Action: Mouse pressed left at (209, 40)
Screenshot: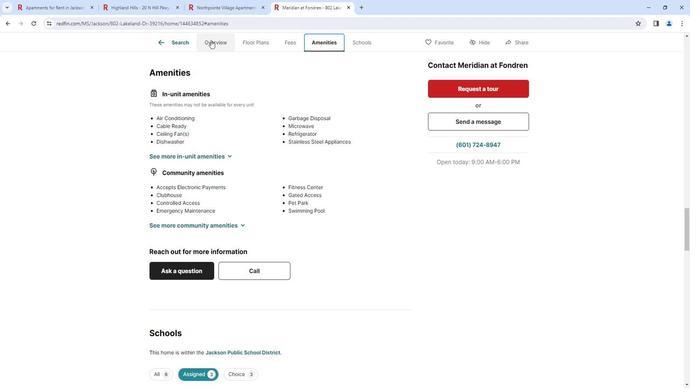 
Action: Mouse moved to (316, 43)
Screenshot: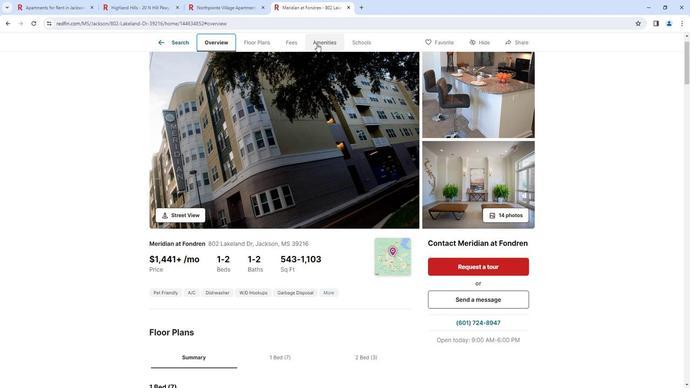 
Action: Mouse pressed left at (316, 43)
Screenshot: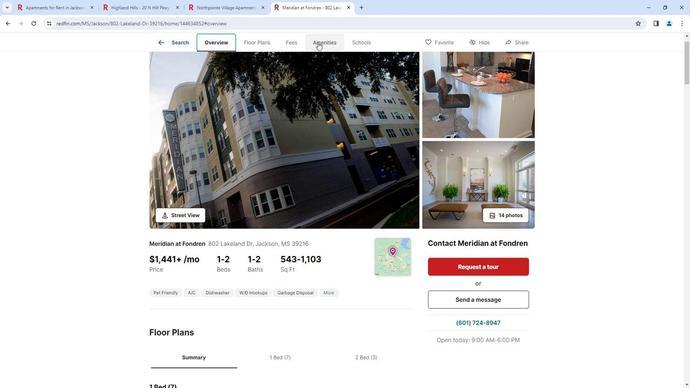 
Action: Mouse moved to (228, 155)
Screenshot: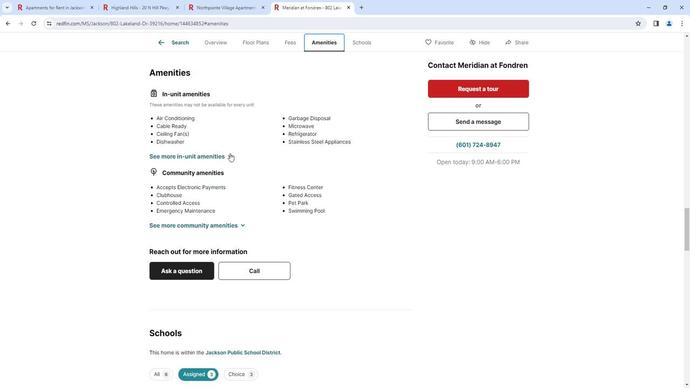 
Action: Mouse pressed left at (228, 155)
Screenshot: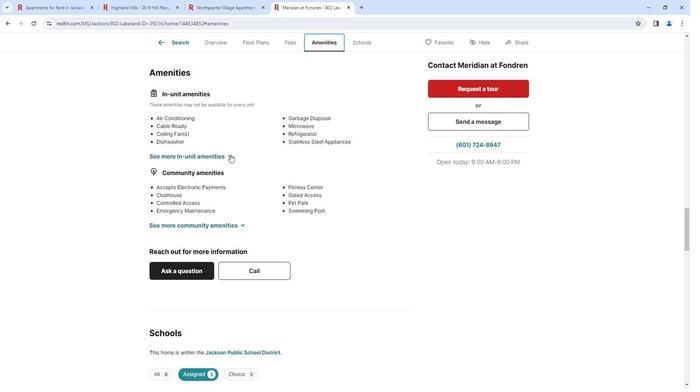 
Action: Mouse moved to (178, 175)
Screenshot: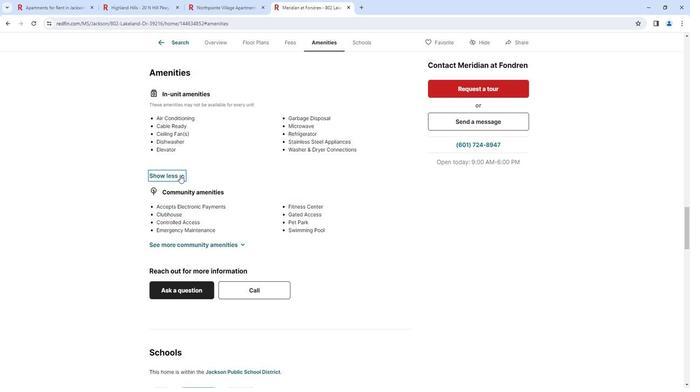 
Action: Mouse scrolled (178, 175) with delta (0, 0)
Screenshot: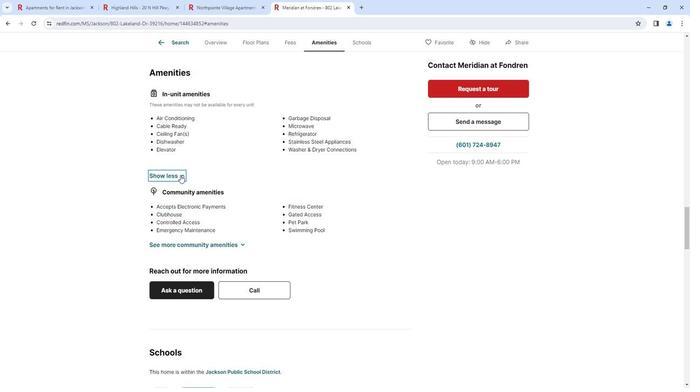 
Action: Mouse moved to (239, 208)
Screenshot: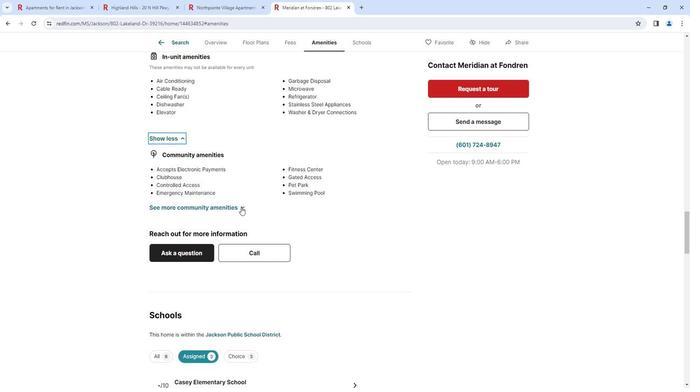 
Action: Mouse pressed left at (239, 208)
Screenshot: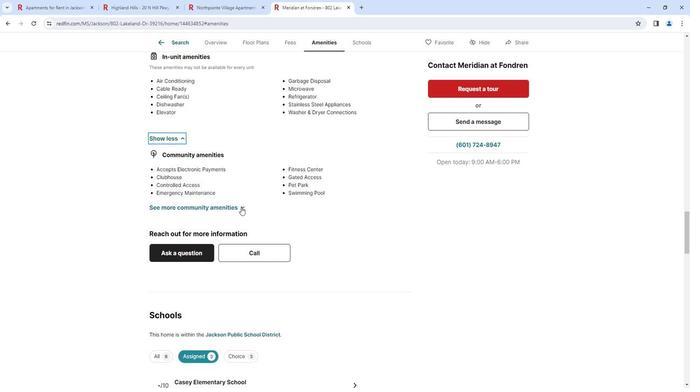 
Action: Mouse moved to (222, 7)
Screenshot: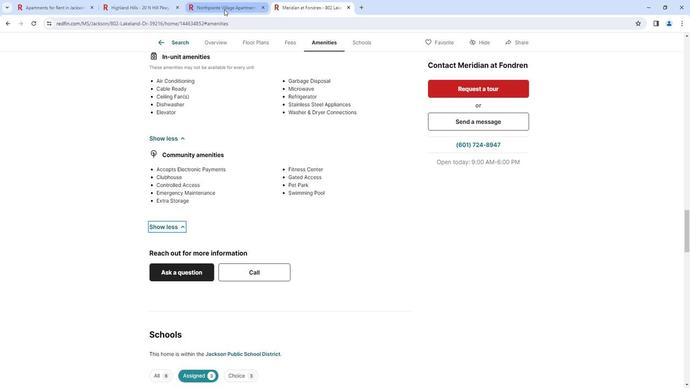 
Action: Mouse pressed left at (222, 7)
Screenshot: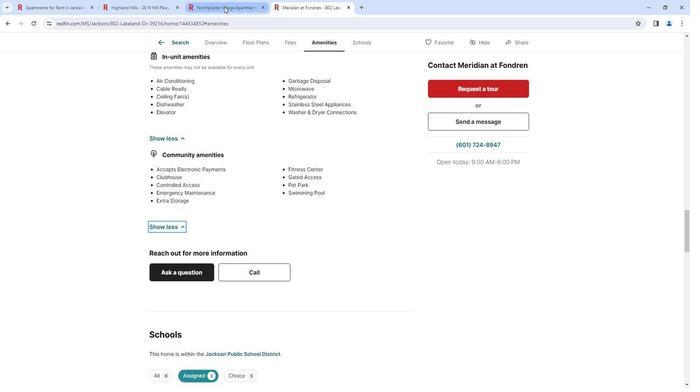 
Action: Mouse moved to (146, 5)
Screenshot: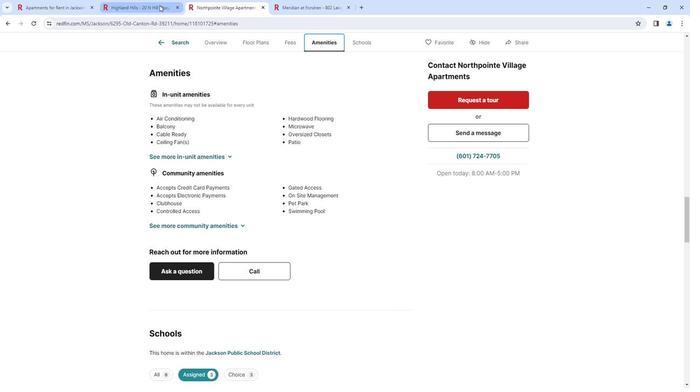 
Action: Mouse pressed left at (146, 5)
Screenshot: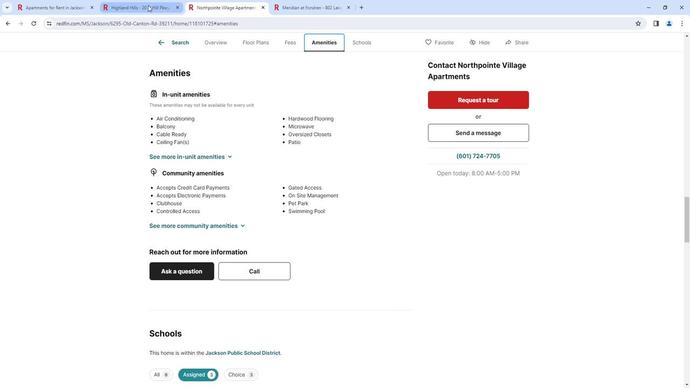 
Action: Mouse moved to (229, 155)
Screenshot: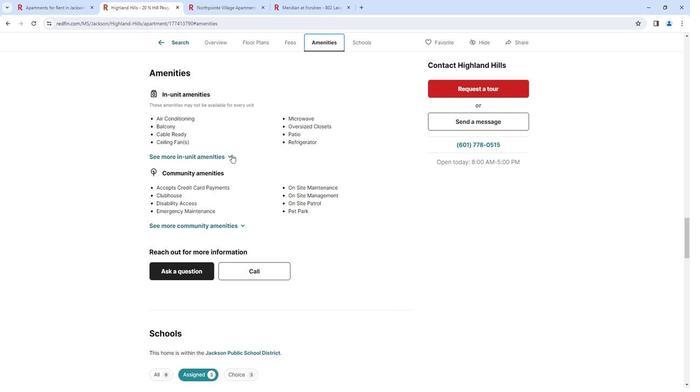
Action: Mouse pressed left at (229, 155)
Screenshot: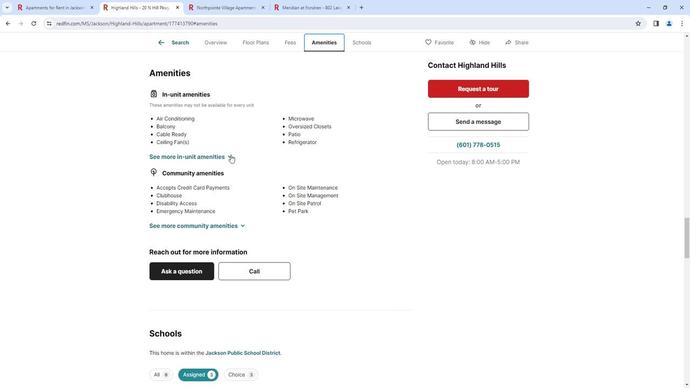 
Action: Mouse moved to (225, 164)
Screenshot: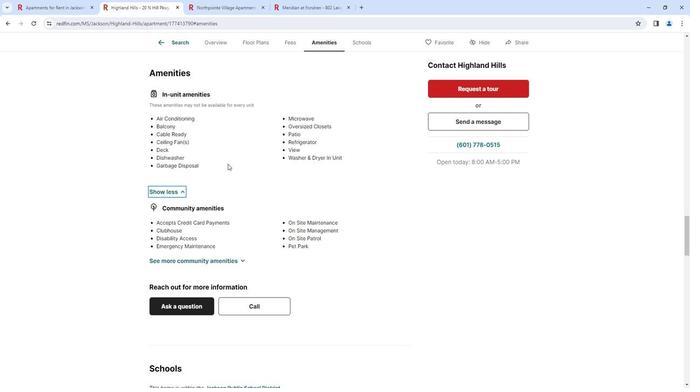 
Action: Mouse scrolled (225, 164) with delta (0, 0)
Screenshot: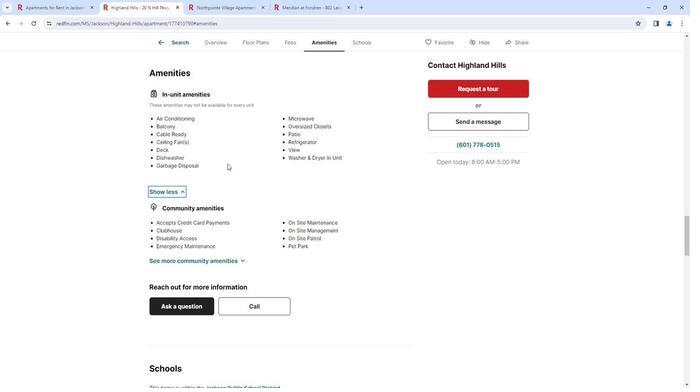 
Action: Mouse moved to (242, 223)
Screenshot: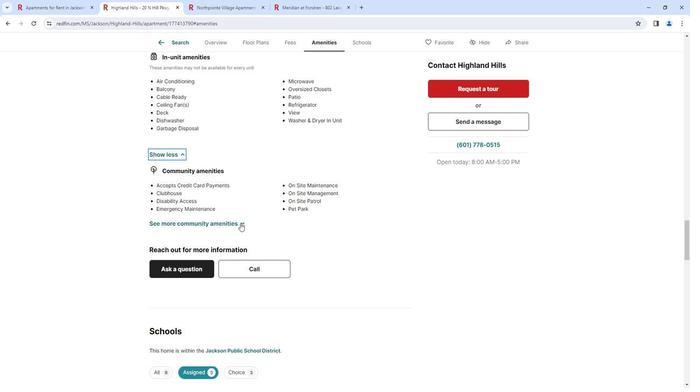 
Action: Mouse pressed left at (242, 223)
Screenshot: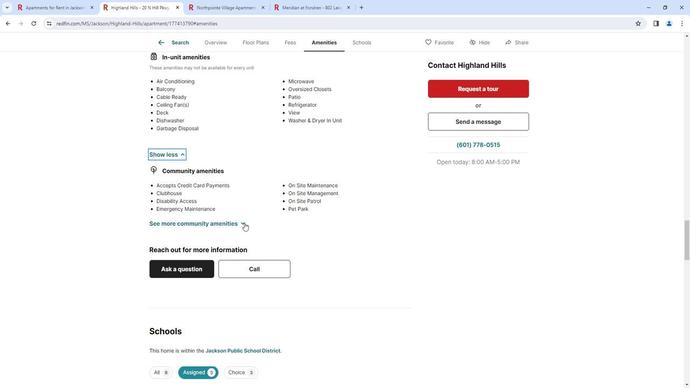 
Action: Mouse scrolled (242, 223) with delta (0, 0)
Screenshot: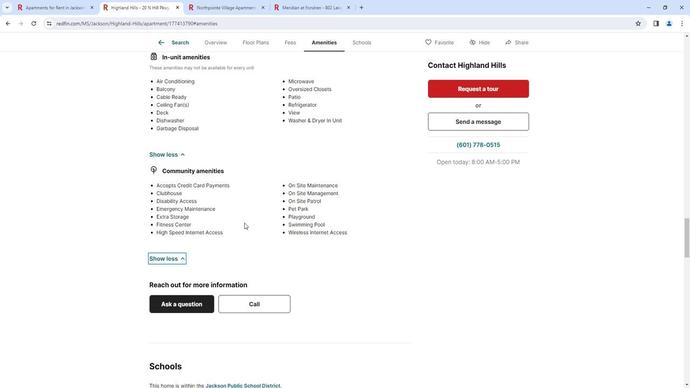 
Action: Mouse scrolled (242, 223) with delta (0, 0)
Screenshot: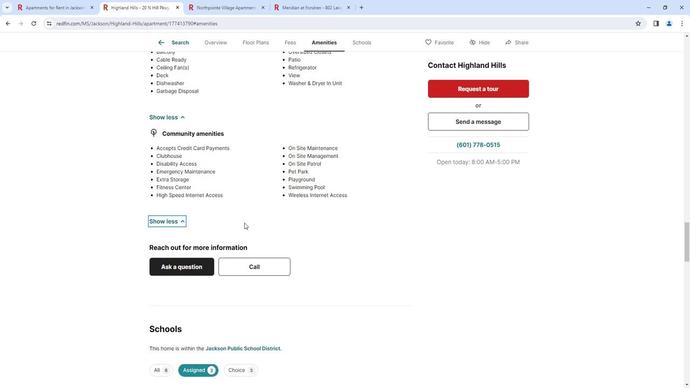 
Action: Mouse scrolled (242, 223) with delta (0, 0)
Screenshot: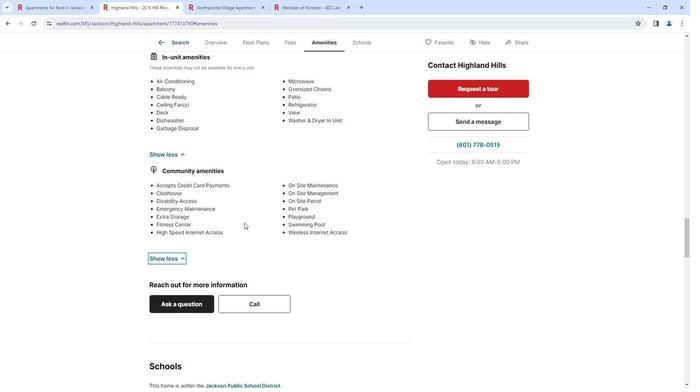 
Action: Mouse moved to (295, 3)
Screenshot: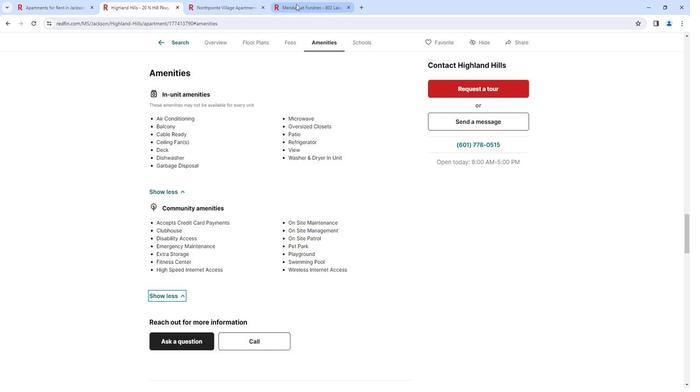 
Action: Mouse pressed left at (295, 3)
Screenshot: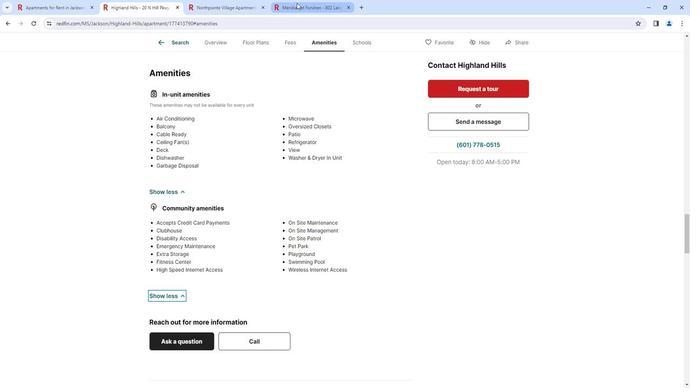 
Action: Mouse moved to (181, 139)
Screenshot: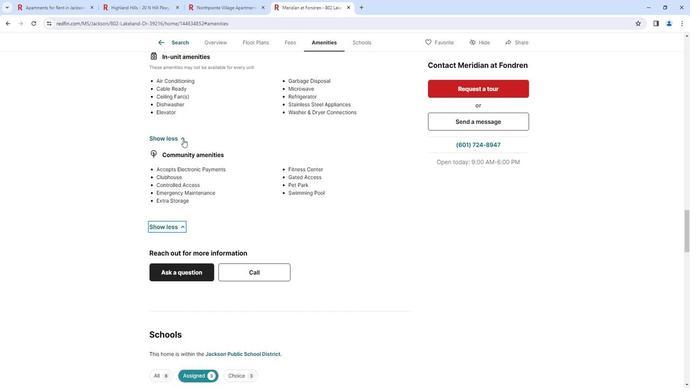 
Action: Mouse pressed left at (181, 139)
Screenshot: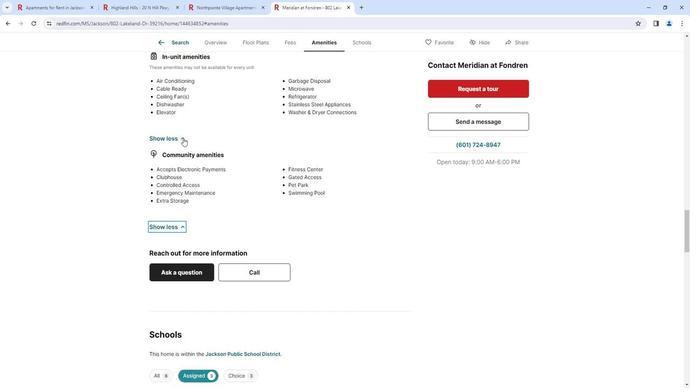 
Action: Mouse moved to (227, 119)
Screenshot: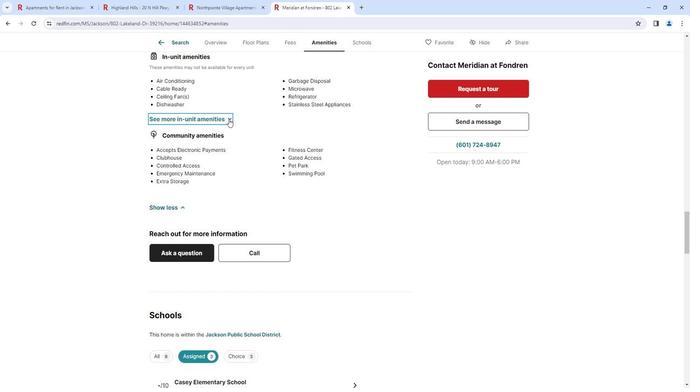
Action: Mouse pressed left at (227, 119)
Screenshot: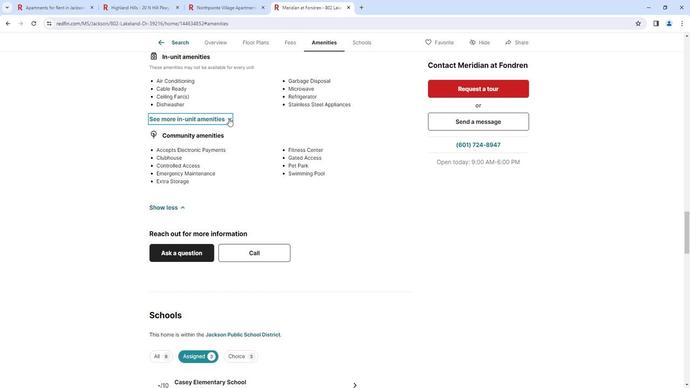 
Action: Mouse moved to (133, 4)
Screenshot: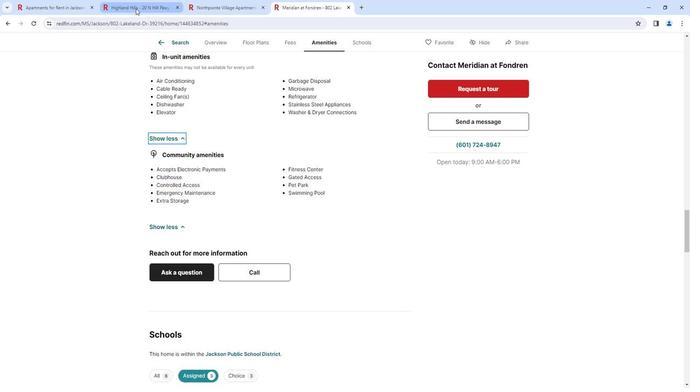 
Action: Mouse pressed left at (133, 4)
Screenshot: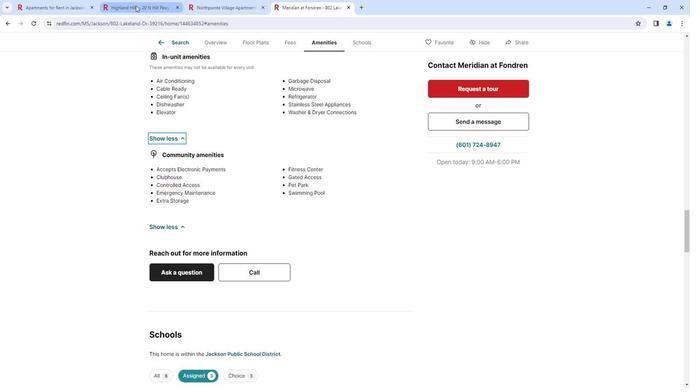 
Action: Mouse moved to (64, 2)
Screenshot: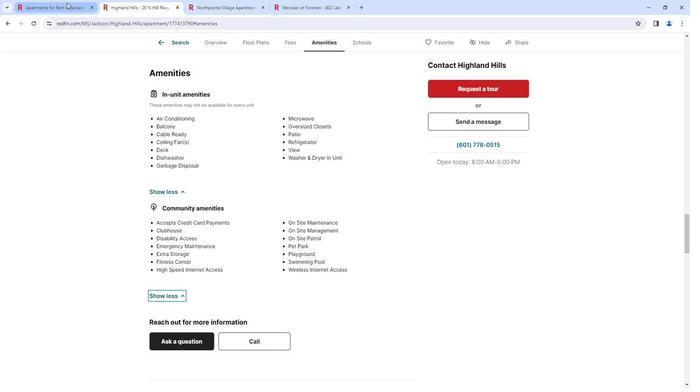 
Action: Mouse pressed left at (64, 2)
Screenshot: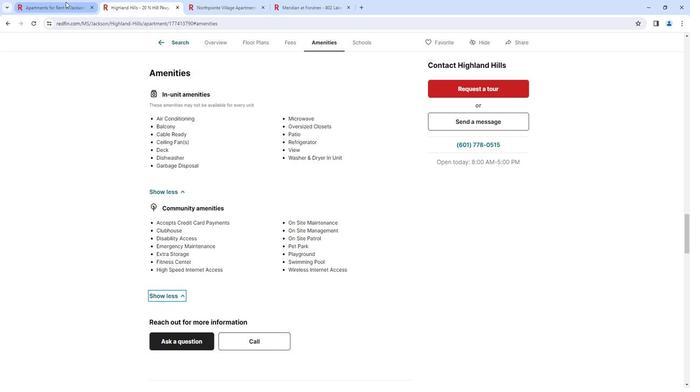 
Action: Mouse moved to (212, 200)
Screenshot: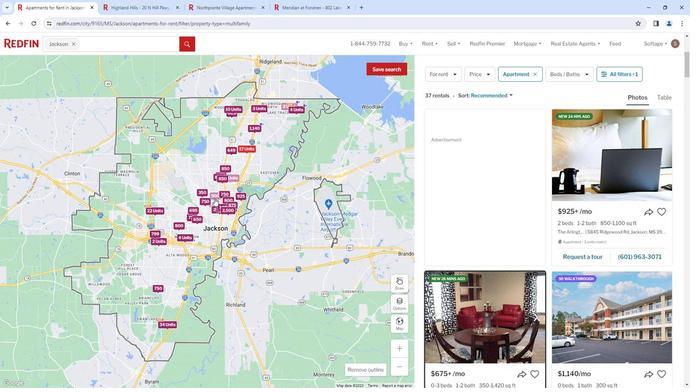 
